 Task: Search one way flight ticket for 5 adults, 2 children, 1 infant in seat and 2 infants on lap in economy from Boulder City: Boulder City Municipal Airport to Greensboro: Piedmont Triad International Airport on 5-1-2023. Choice of flights is Westjet. Number of bags: 6 checked bags. Price is upto 87000. Outbound departure time preference is 7:45.
Action: Mouse moved to (213, 245)
Screenshot: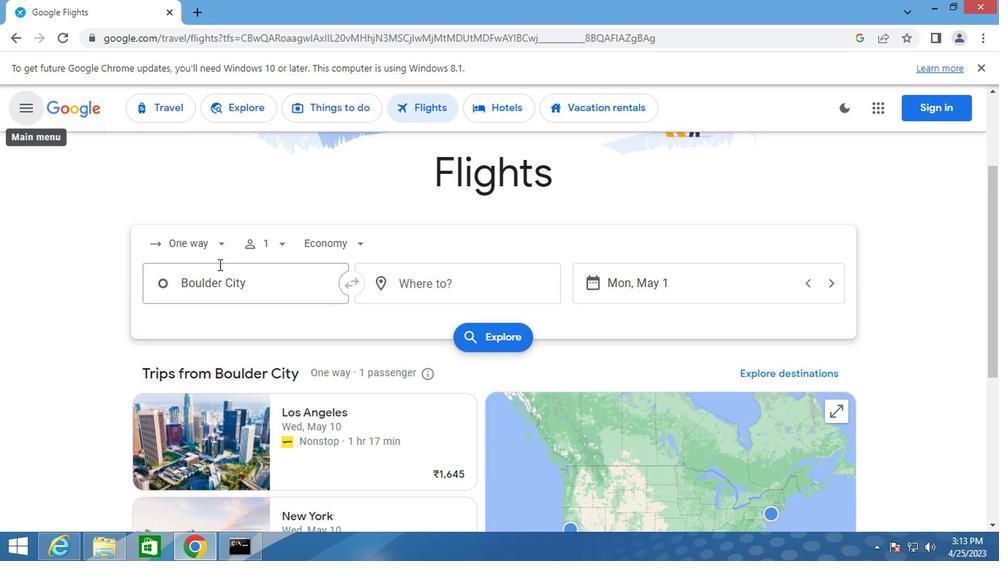 
Action: Mouse pressed left at (213, 245)
Screenshot: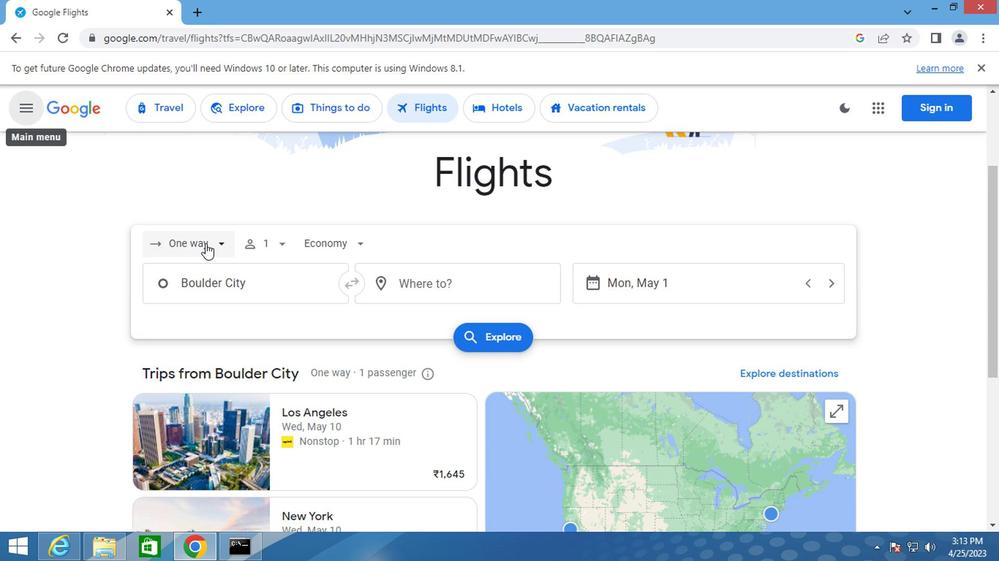 
Action: Mouse moved to (213, 323)
Screenshot: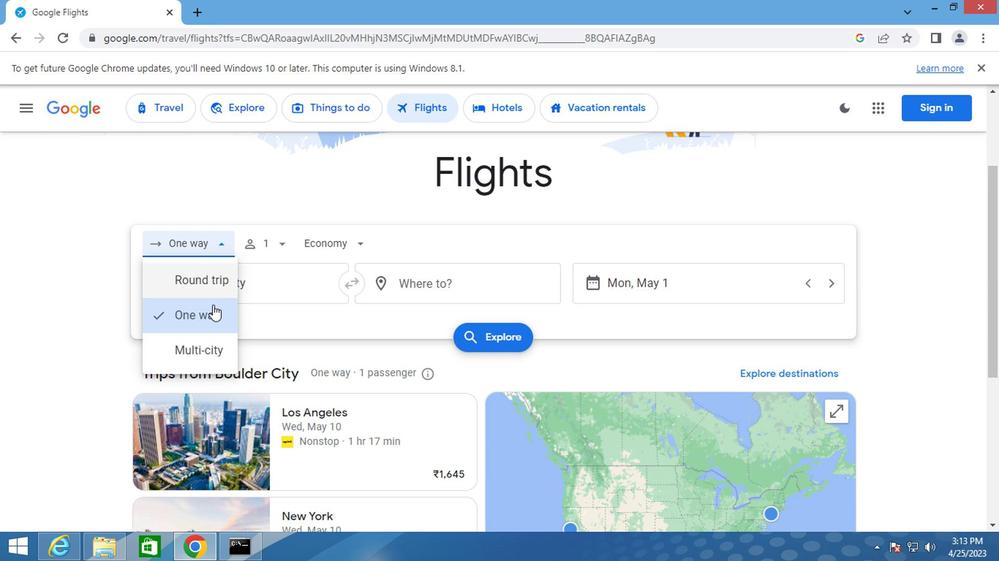 
Action: Mouse pressed left at (213, 323)
Screenshot: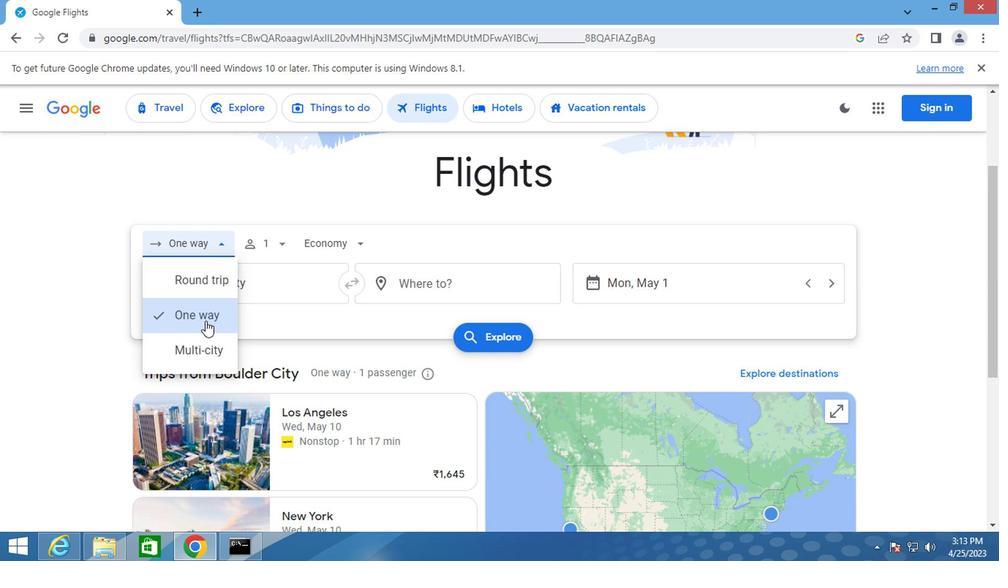 
Action: Mouse moved to (277, 244)
Screenshot: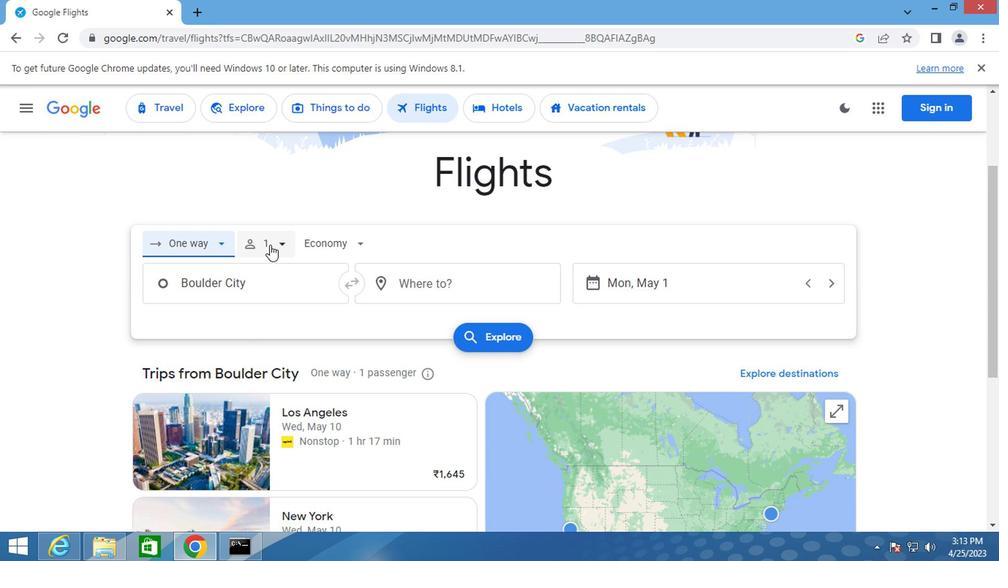 
Action: Mouse pressed left at (277, 244)
Screenshot: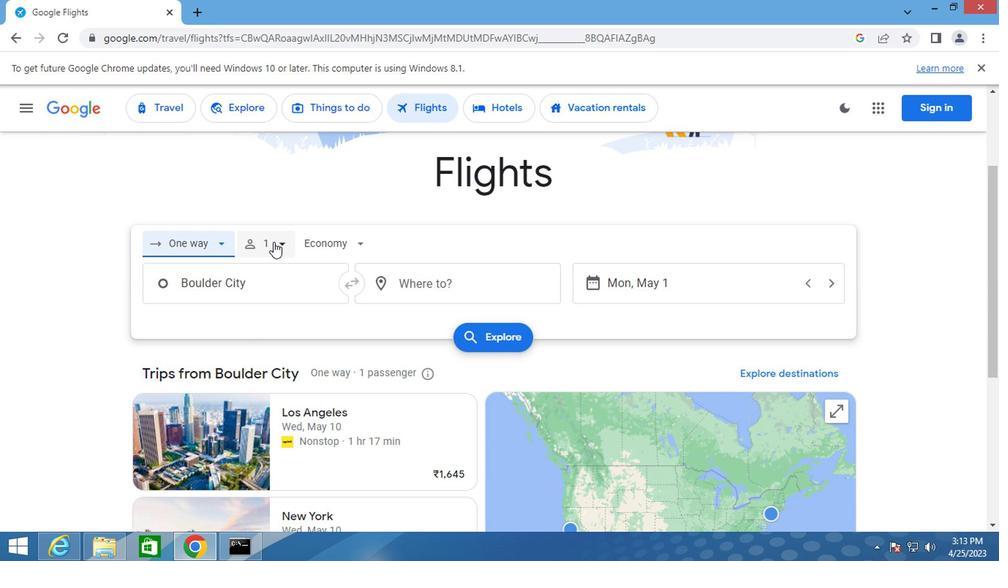 
Action: Mouse moved to (386, 279)
Screenshot: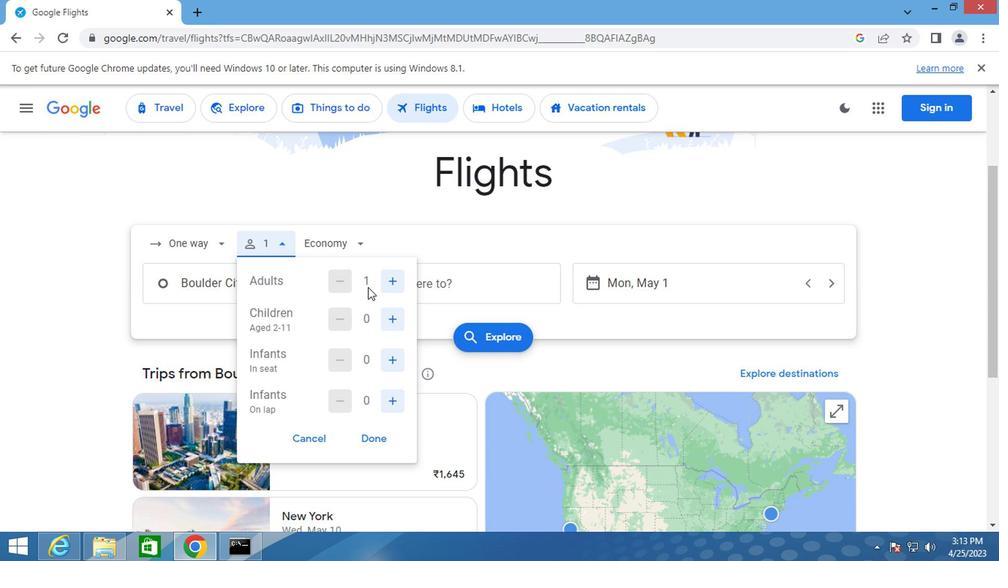 
Action: Mouse pressed left at (386, 279)
Screenshot: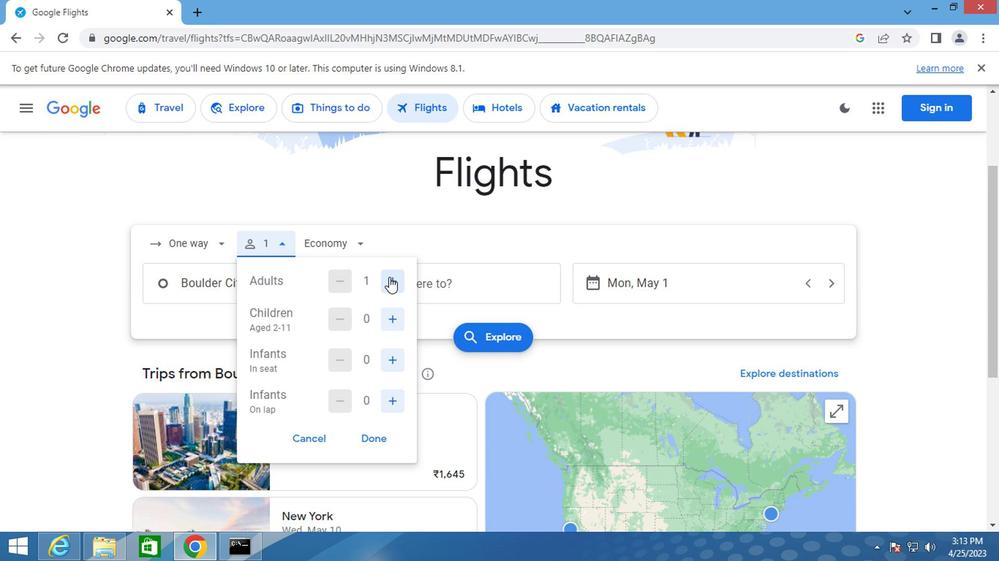 
Action: Mouse pressed left at (386, 279)
Screenshot: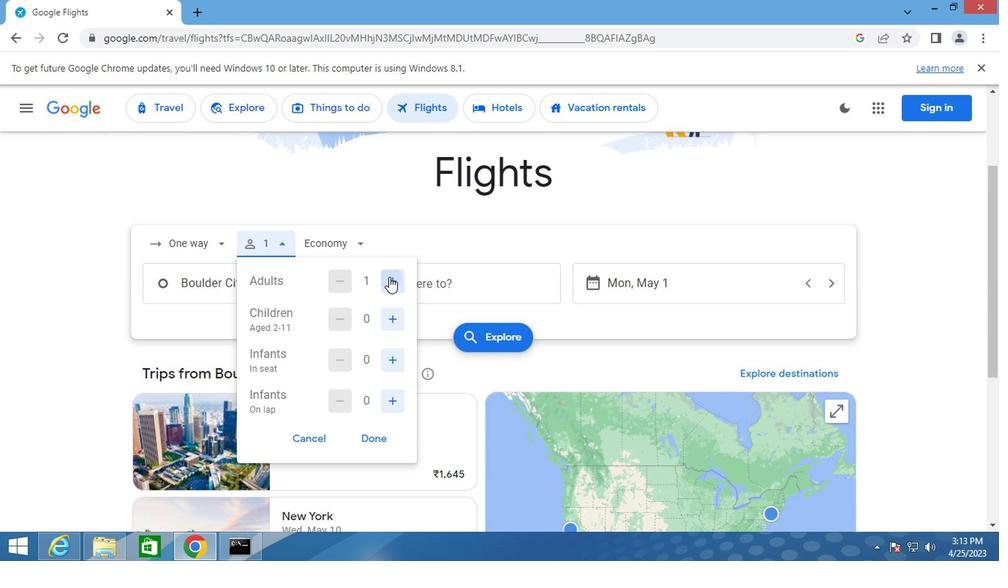 
Action: Mouse pressed left at (386, 279)
Screenshot: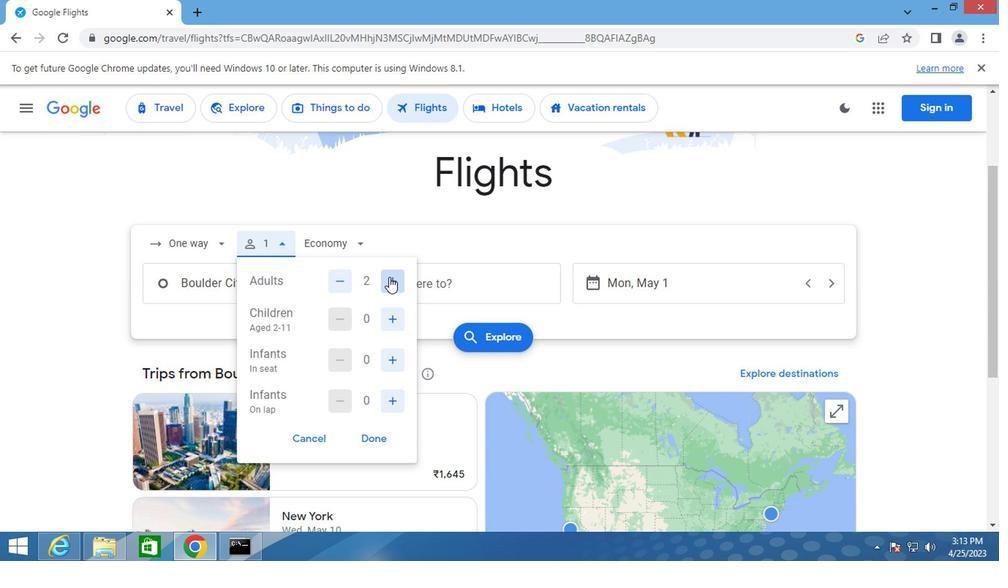 
Action: Mouse moved to (386, 279)
Screenshot: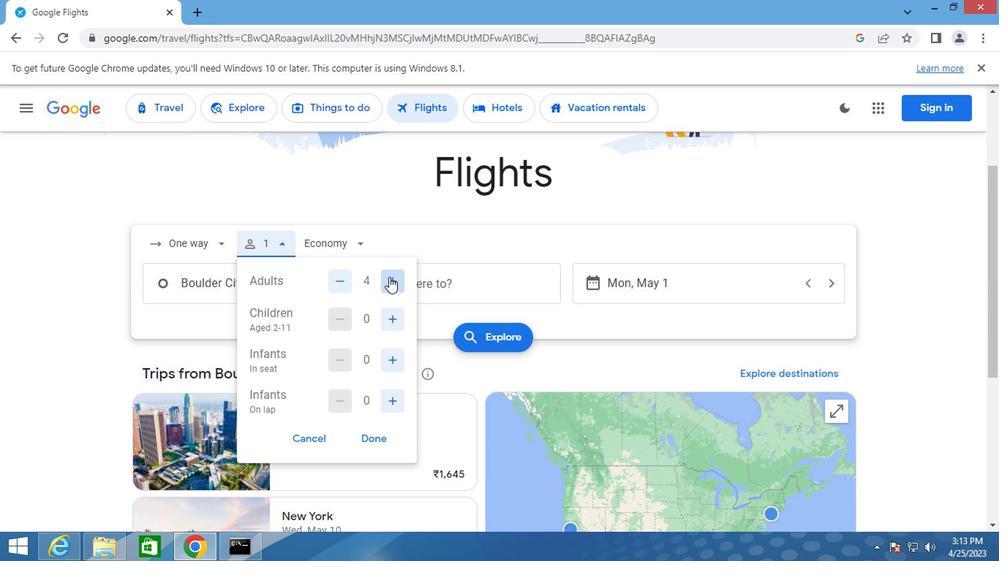 
Action: Mouse pressed left at (386, 279)
Screenshot: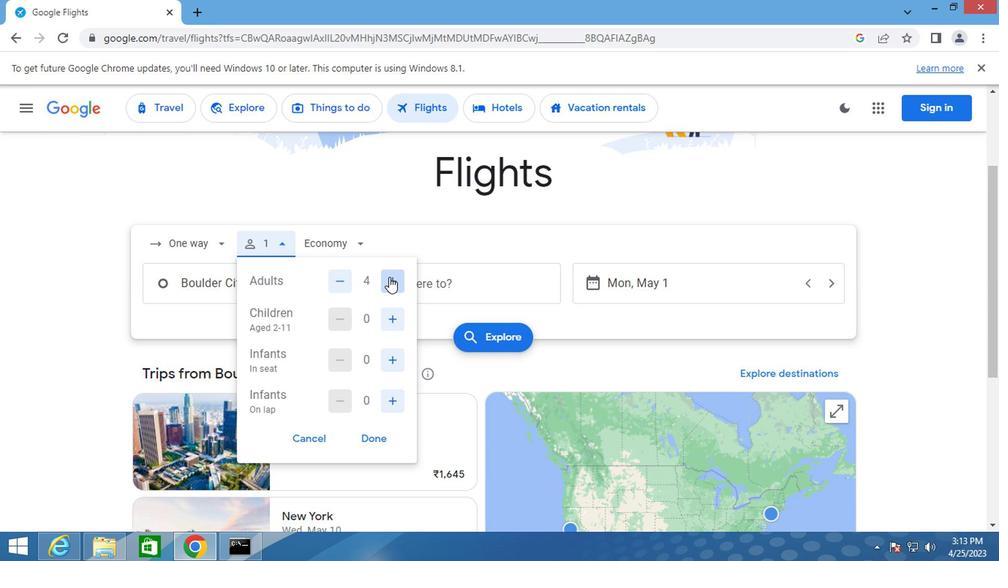 
Action: Mouse moved to (391, 318)
Screenshot: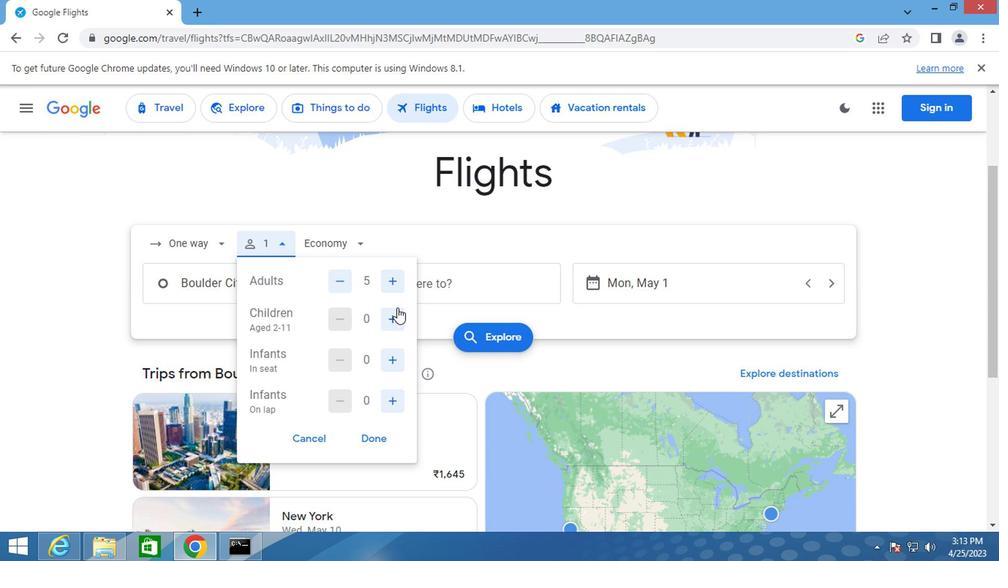 
Action: Mouse pressed left at (391, 318)
Screenshot: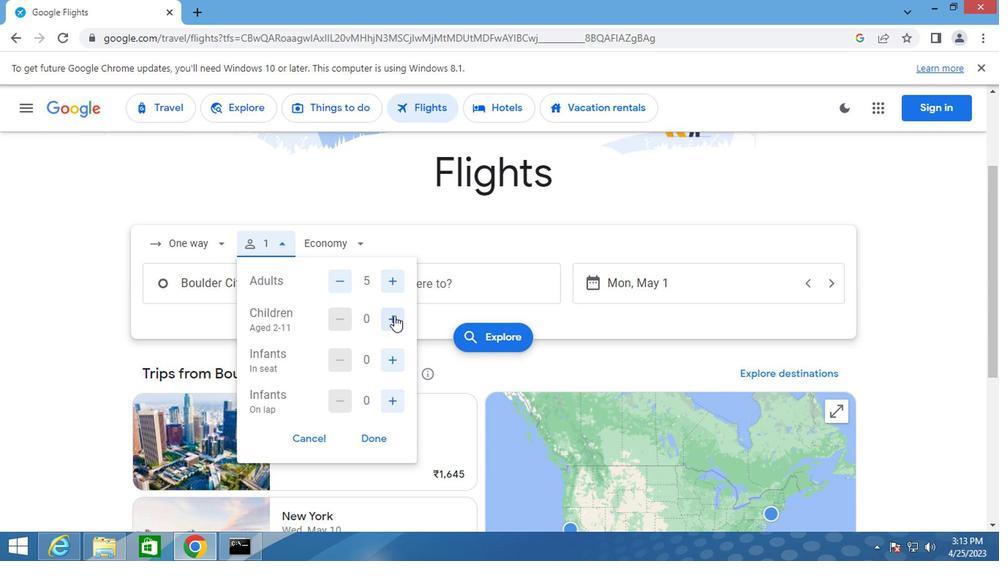 
Action: Mouse moved to (391, 318)
Screenshot: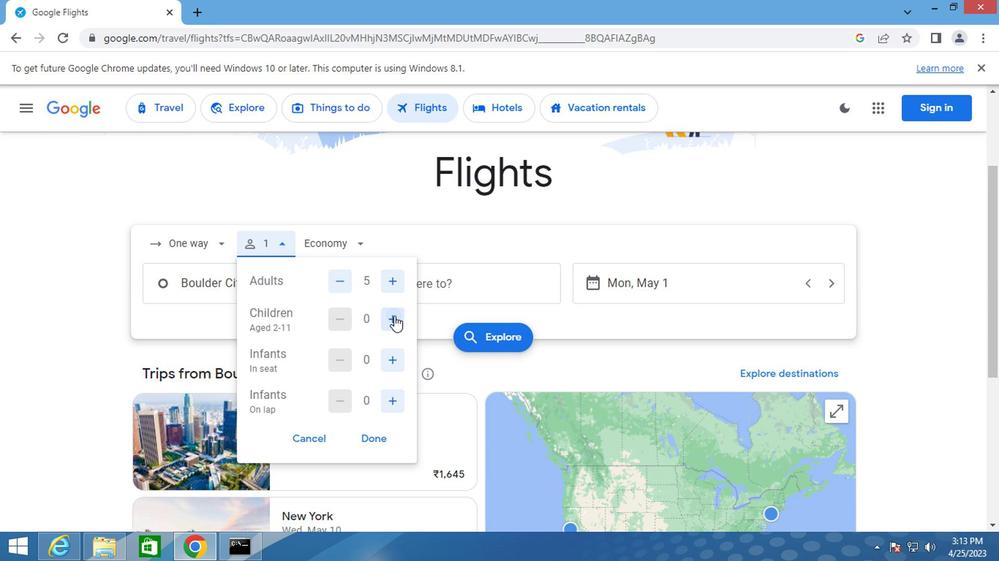 
Action: Mouse pressed left at (391, 318)
Screenshot: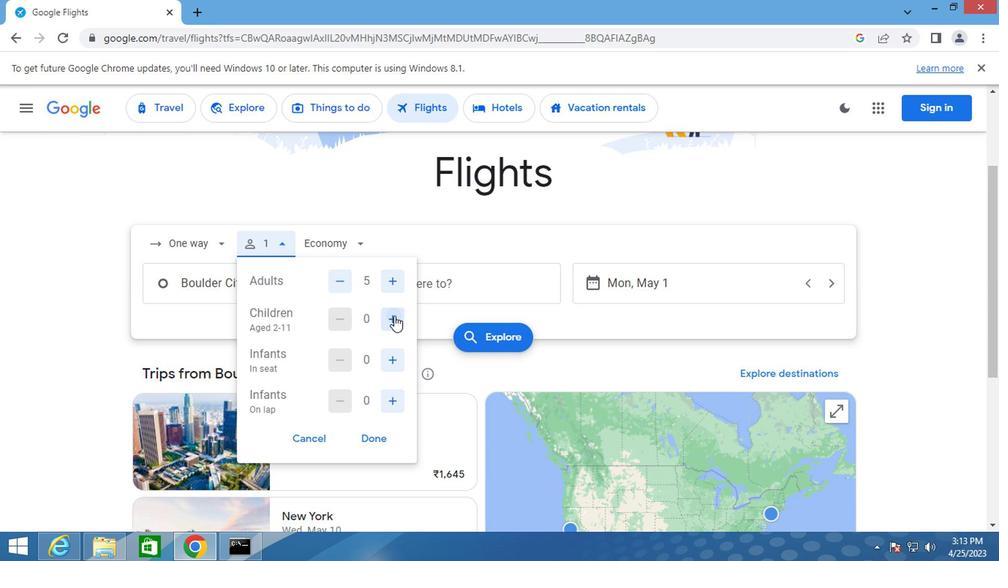 
Action: Mouse moved to (389, 355)
Screenshot: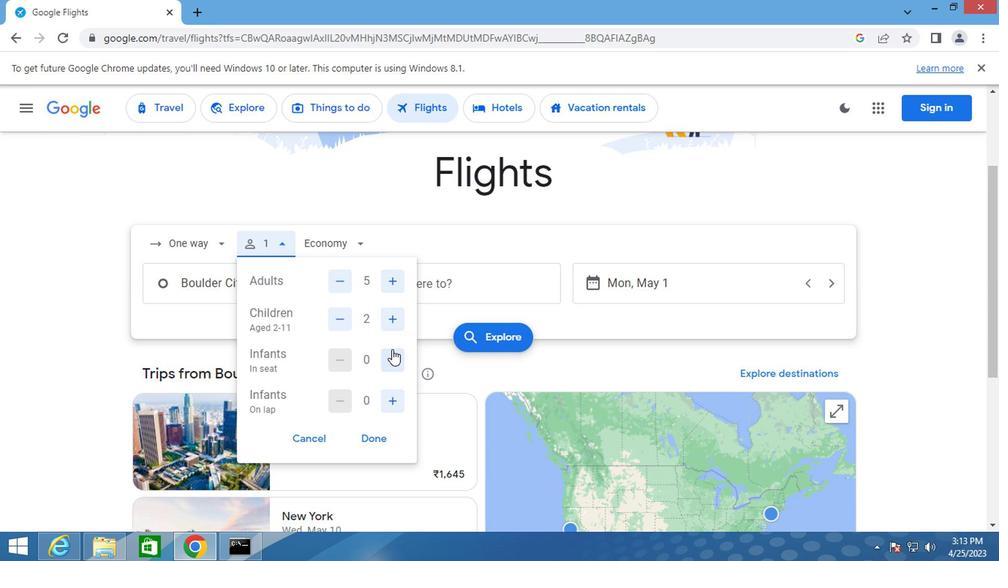 
Action: Mouse pressed left at (389, 355)
Screenshot: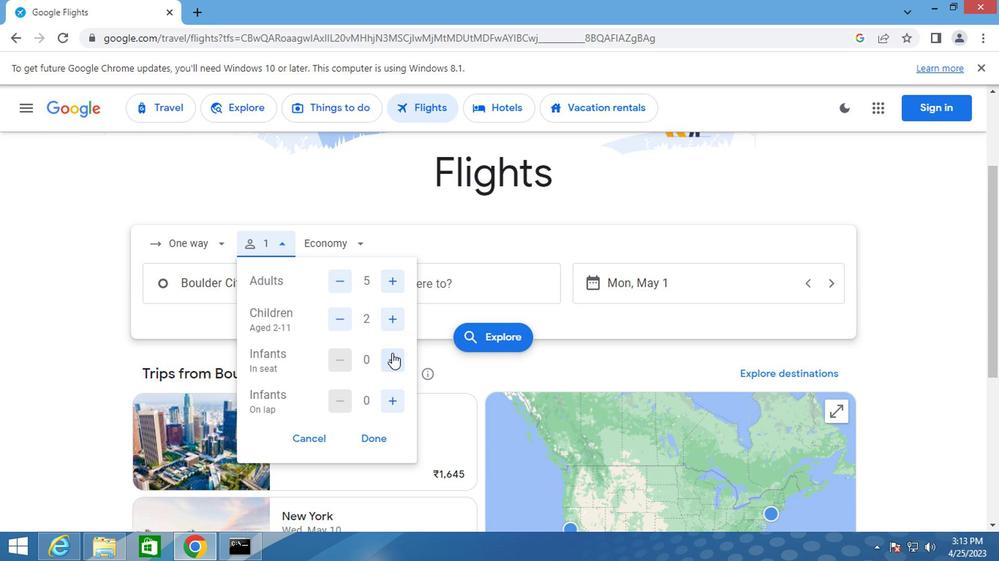 
Action: Mouse moved to (389, 405)
Screenshot: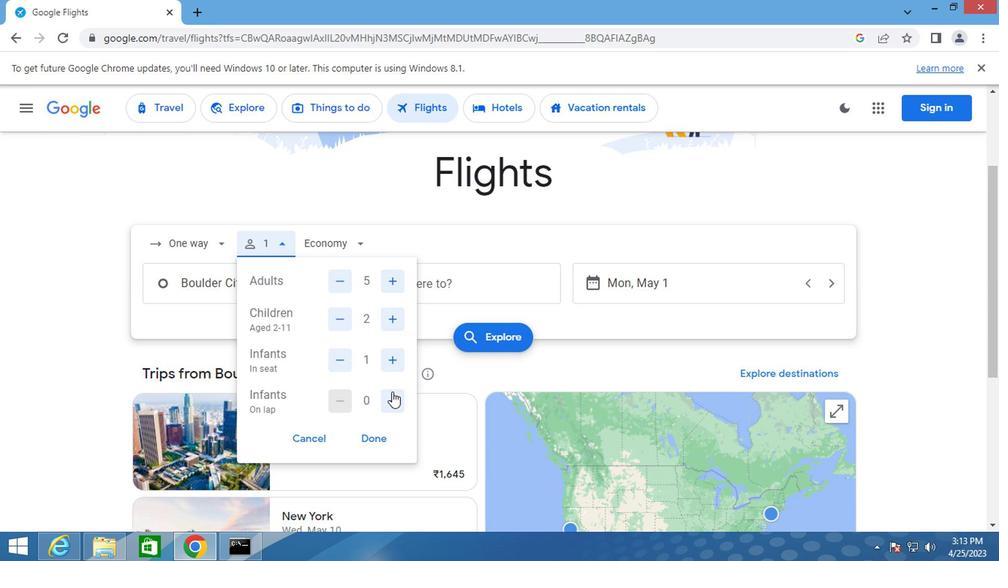 
Action: Mouse pressed left at (389, 405)
Screenshot: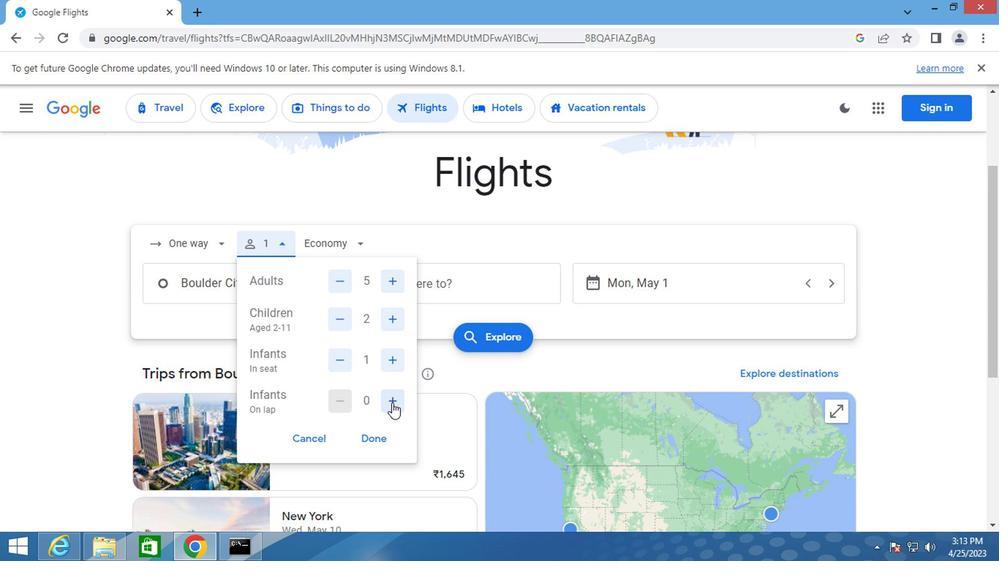 
Action: Mouse pressed left at (389, 405)
Screenshot: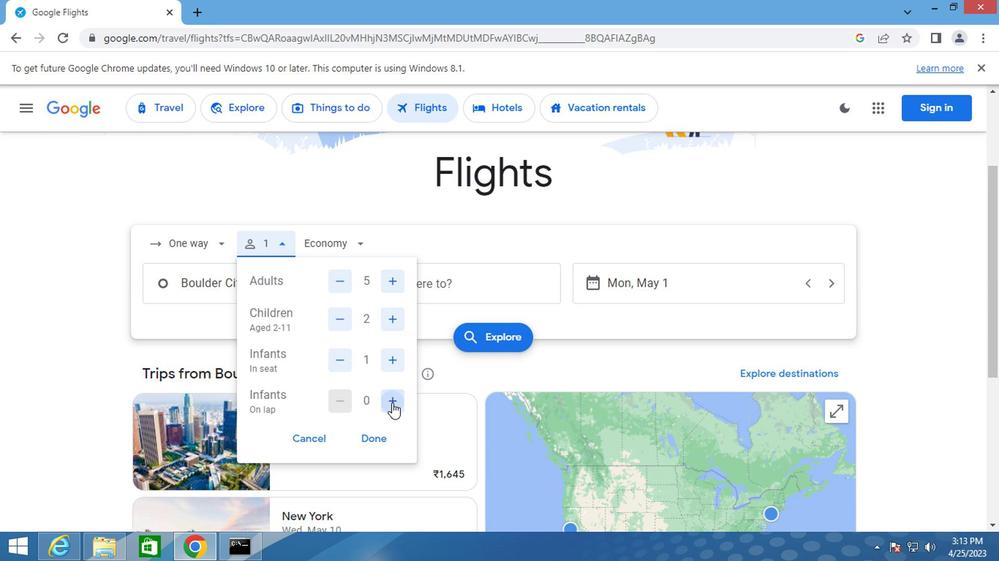 
Action: Mouse moved to (331, 251)
Screenshot: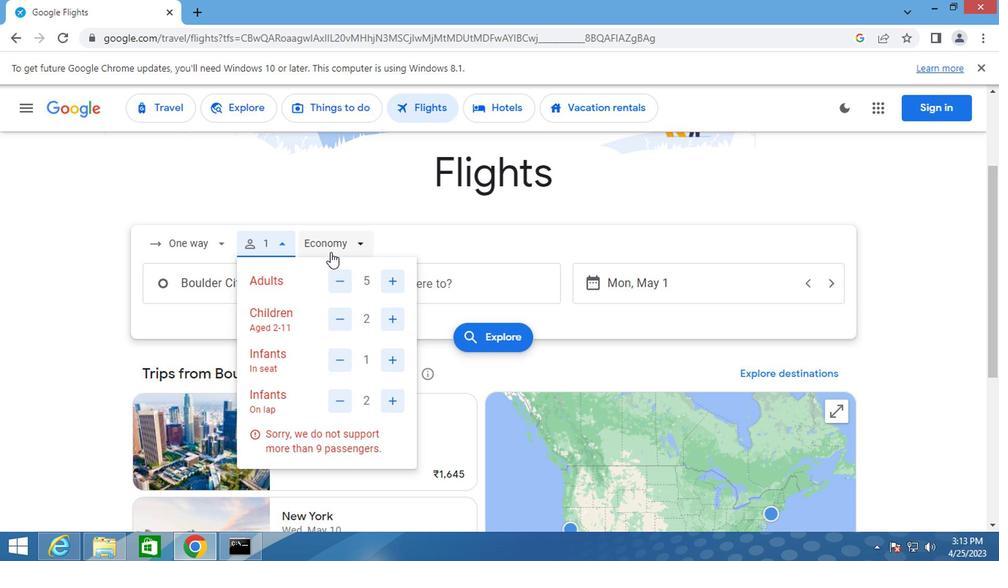 
Action: Mouse pressed left at (331, 251)
Screenshot: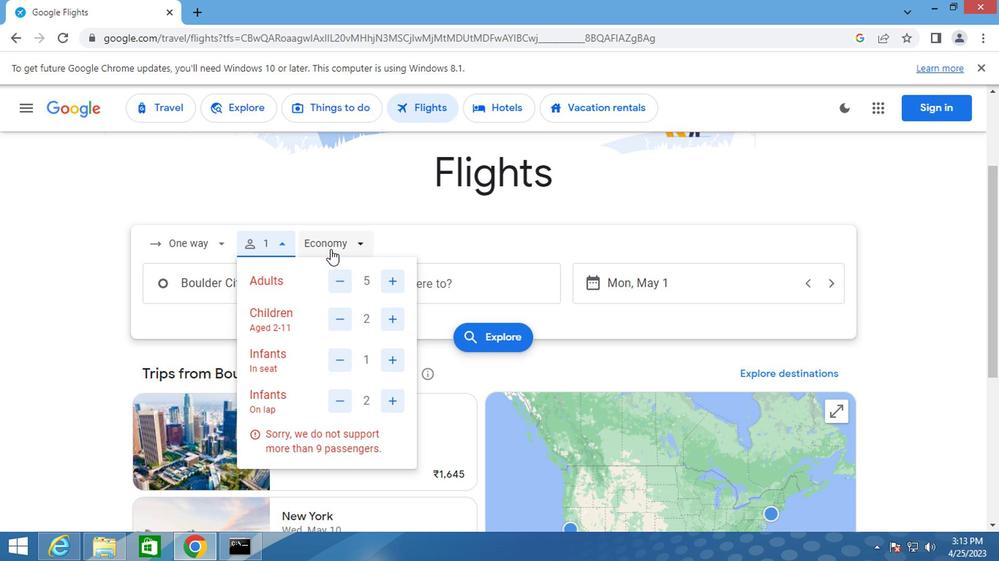 
Action: Mouse moved to (350, 280)
Screenshot: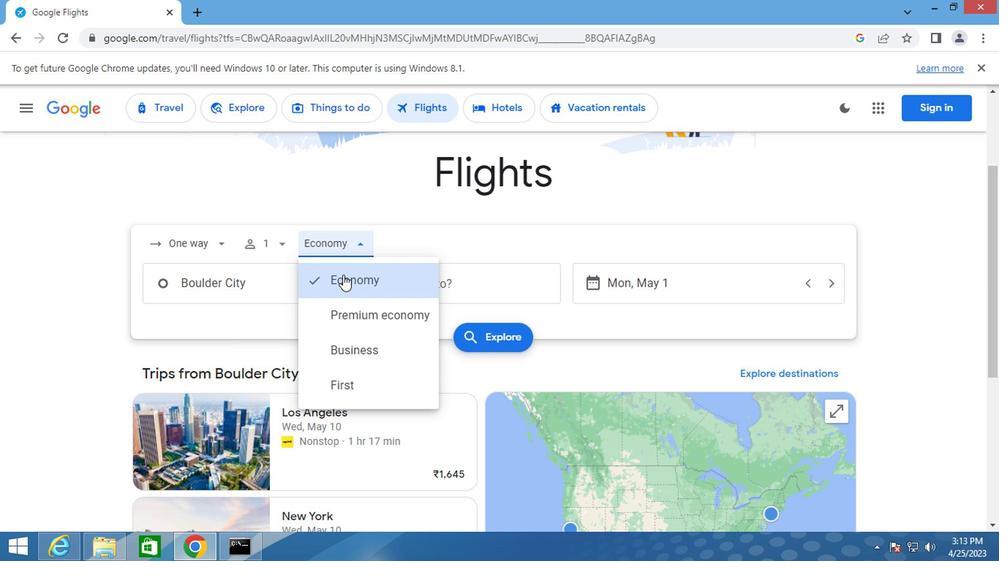 
Action: Mouse pressed left at (350, 280)
Screenshot: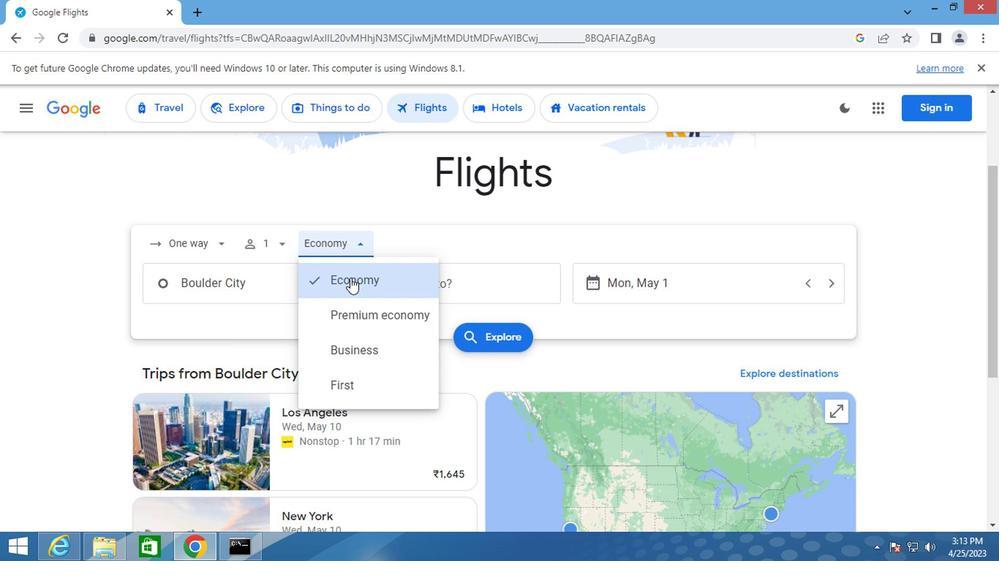 
Action: Mouse moved to (259, 291)
Screenshot: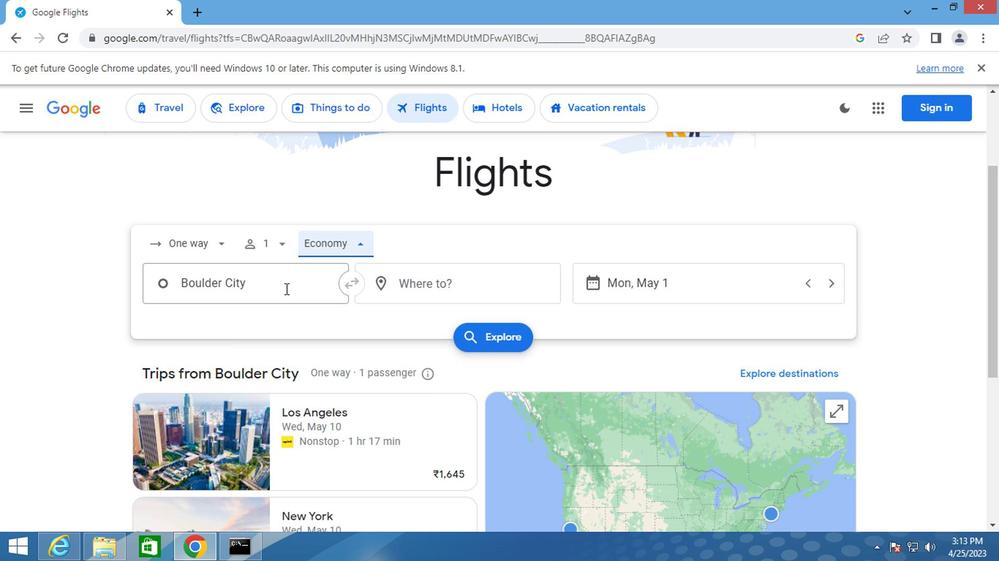
Action: Mouse pressed left at (259, 291)
Screenshot: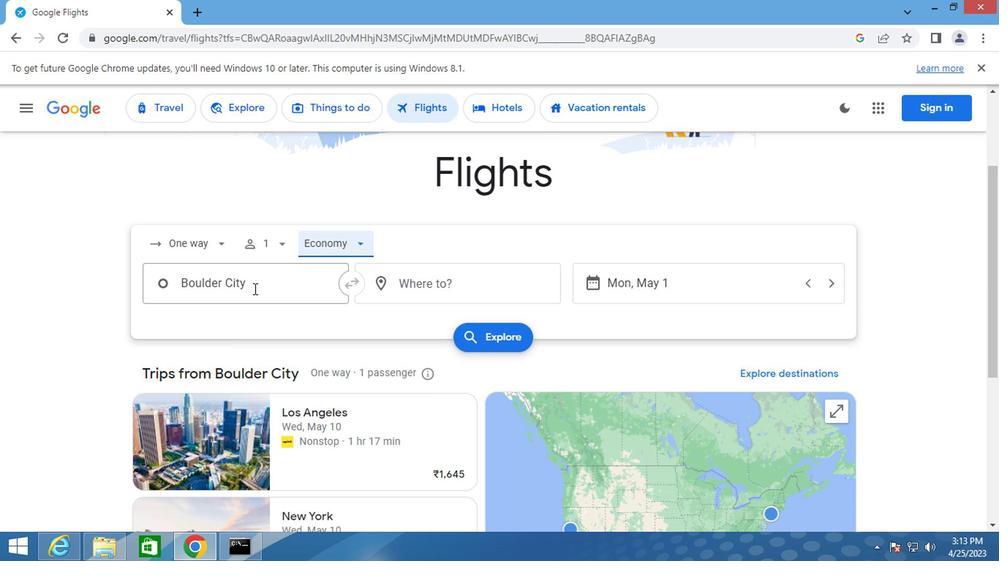 
Action: Key pressed boulder<Key.space>city
Screenshot: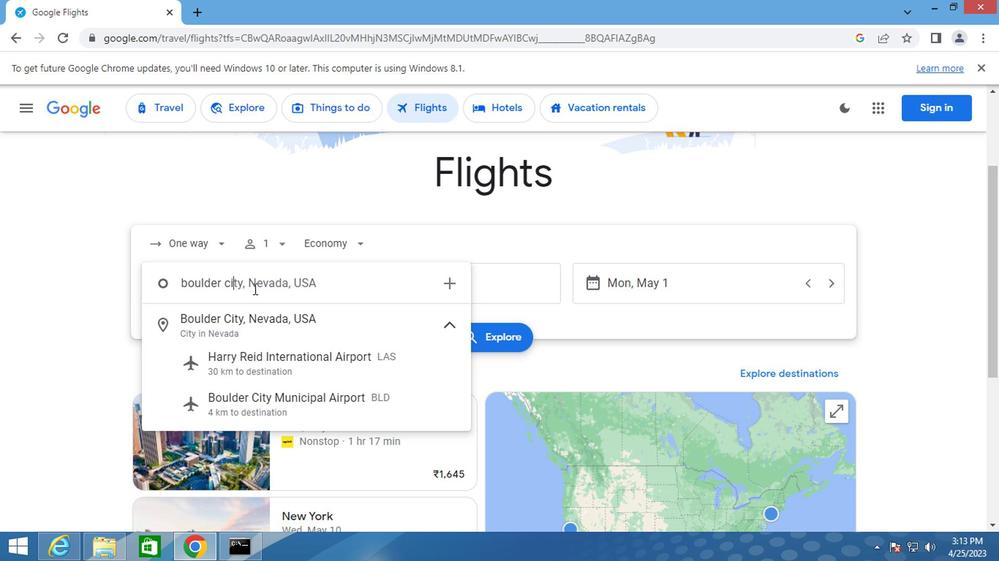
Action: Mouse moved to (261, 329)
Screenshot: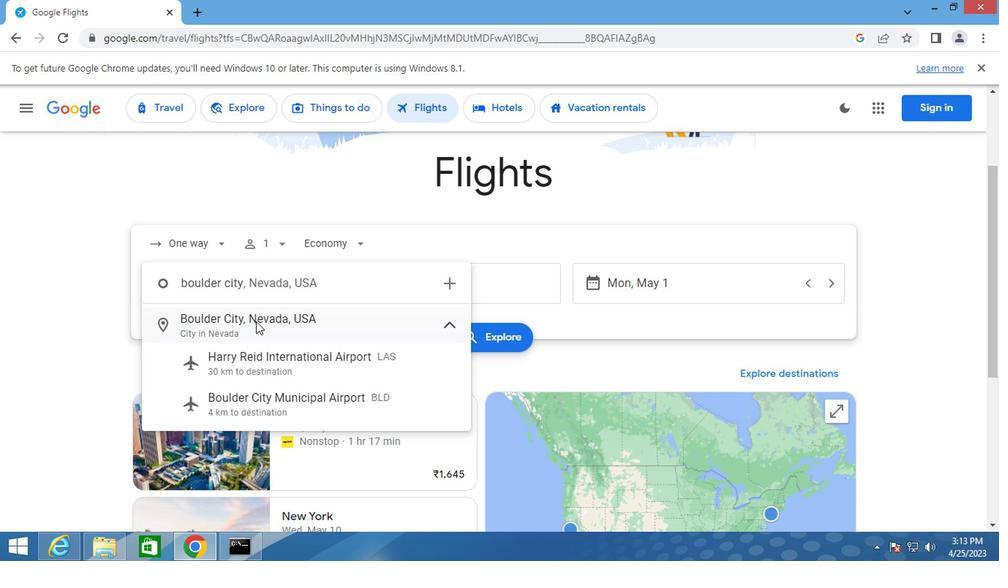 
Action: Mouse pressed left at (261, 329)
Screenshot: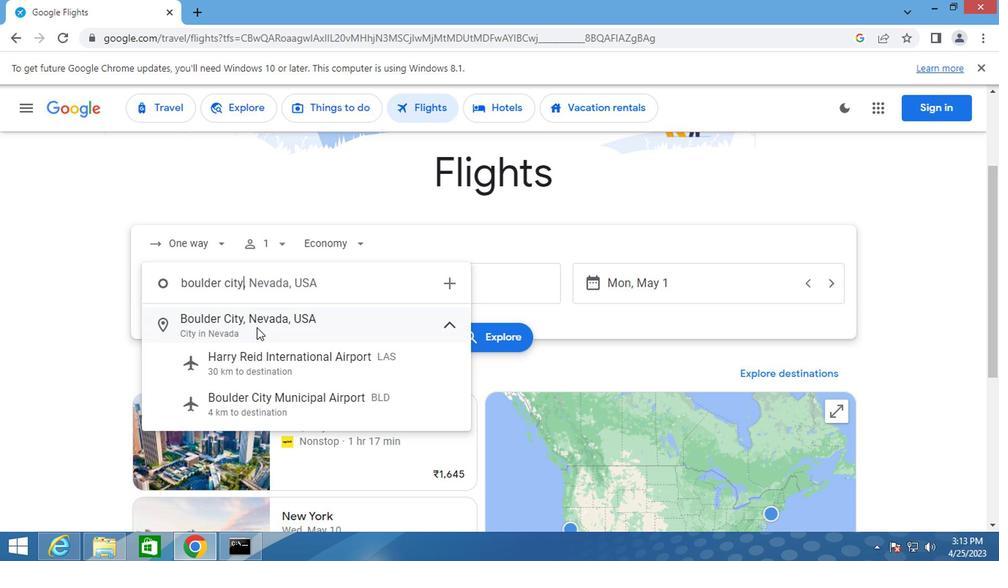 
Action: Mouse moved to (402, 275)
Screenshot: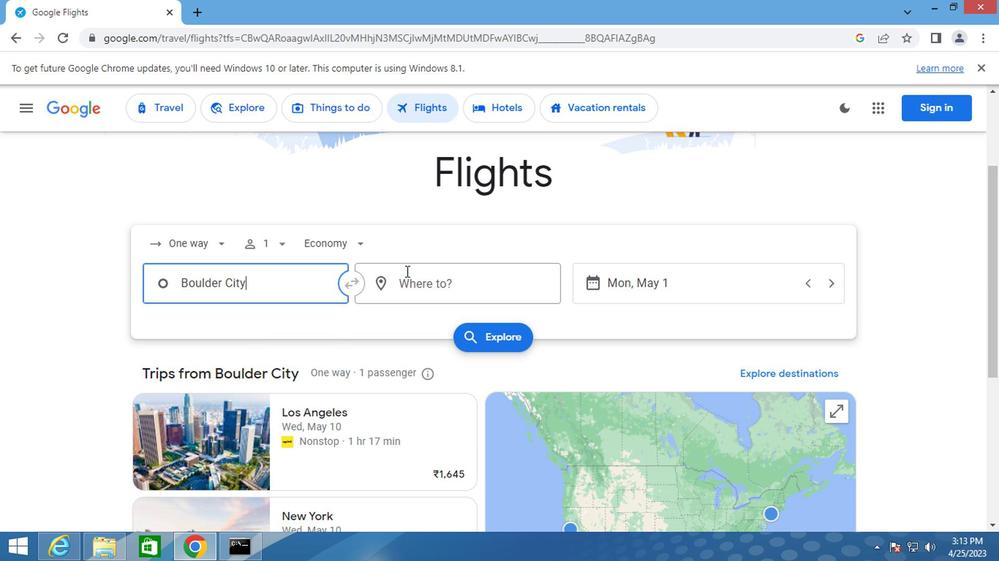 
Action: Mouse pressed left at (402, 275)
Screenshot: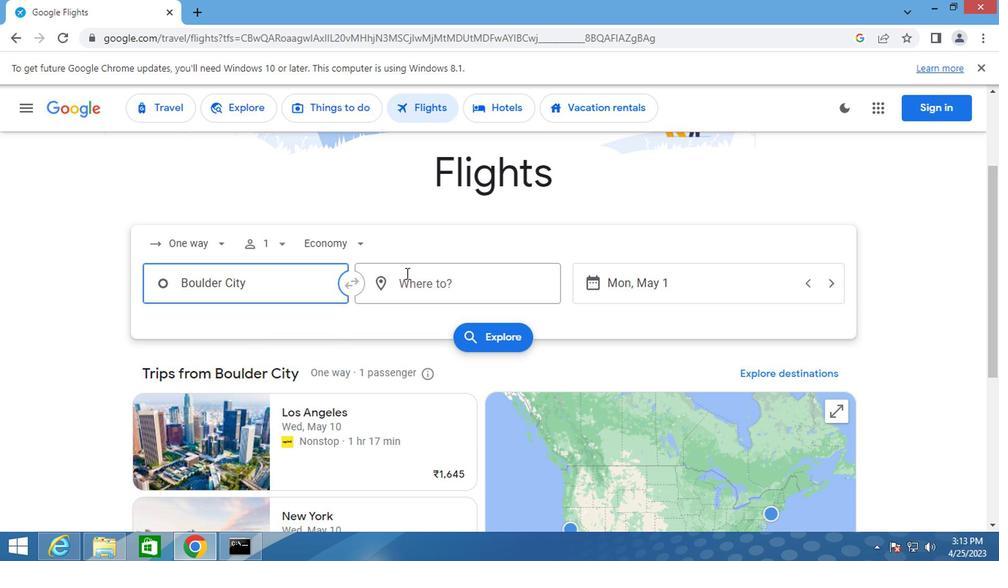 
Action: Key pressed greensboro
Screenshot: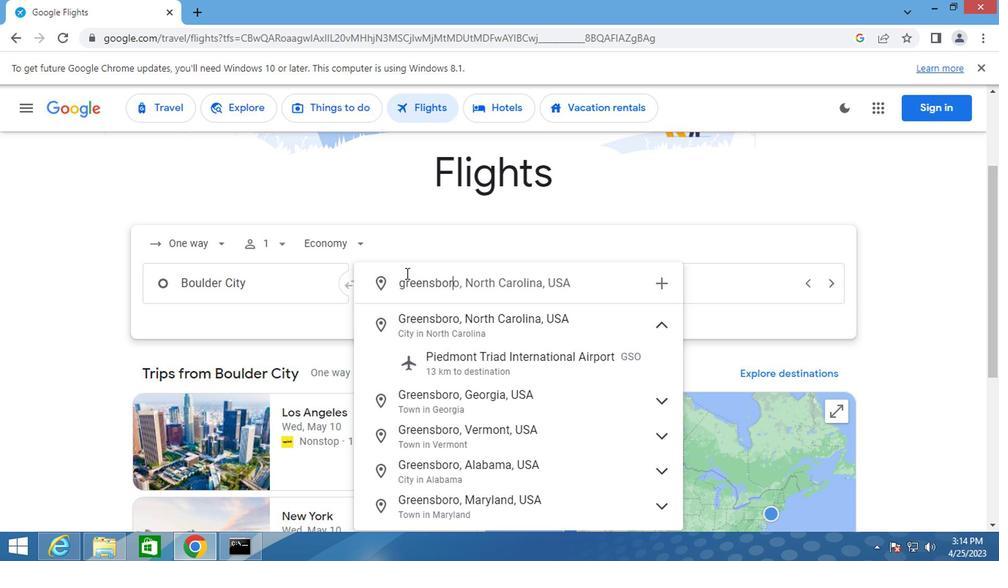 
Action: Mouse moved to (444, 363)
Screenshot: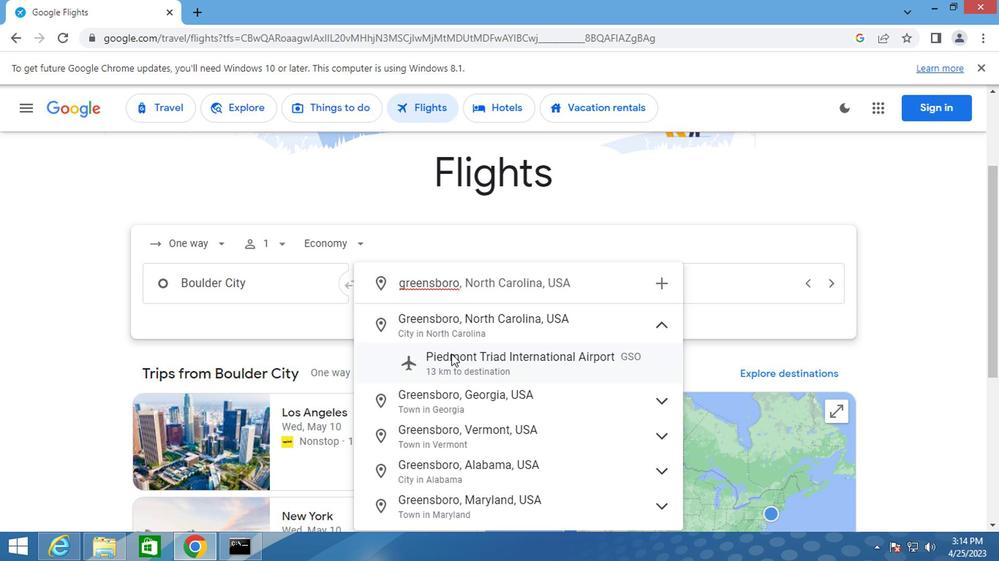 
Action: Mouse pressed left at (444, 363)
Screenshot: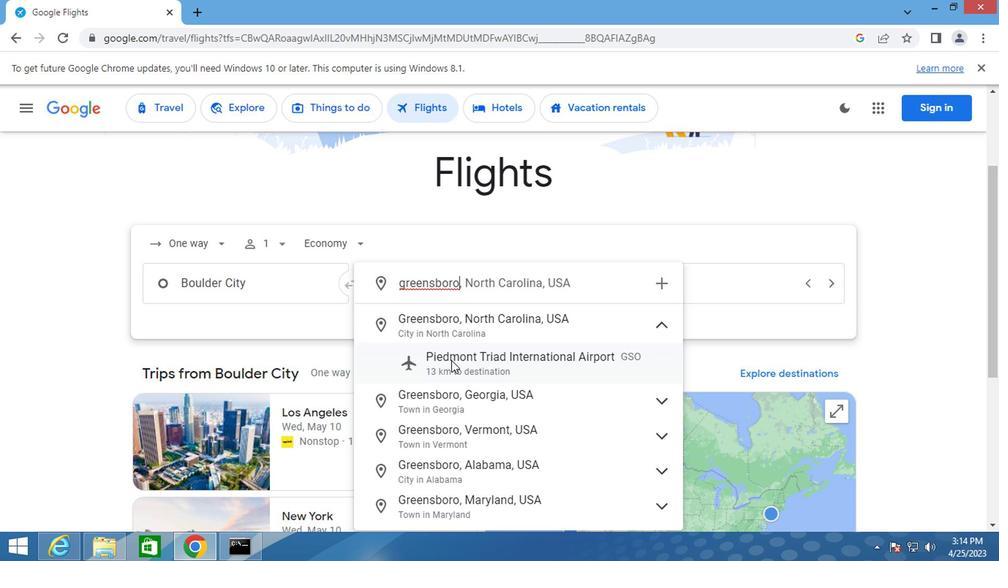 
Action: Mouse moved to (565, 280)
Screenshot: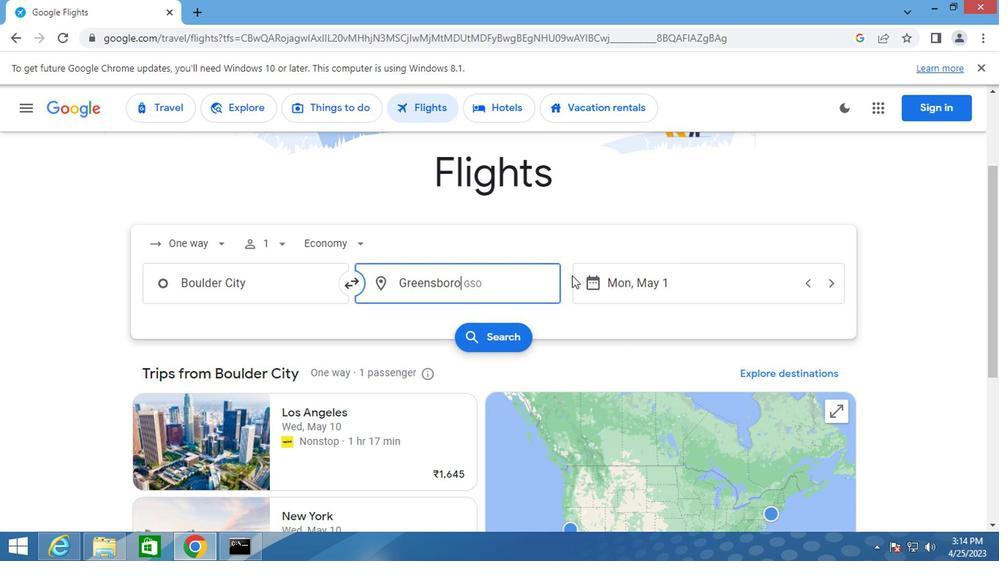 
Action: Mouse pressed left at (565, 280)
Screenshot: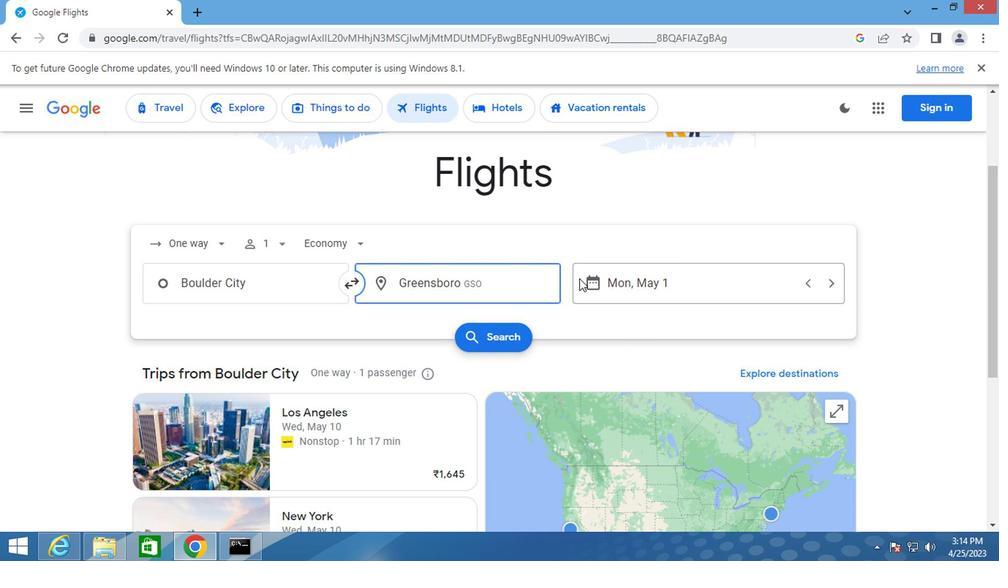 
Action: Mouse moved to (622, 273)
Screenshot: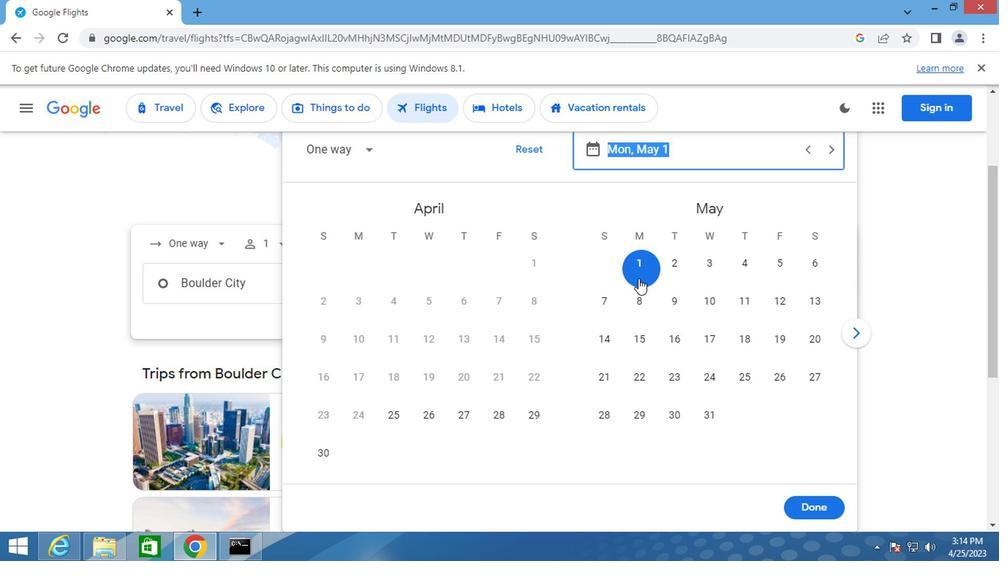 
Action: Mouse pressed left at (622, 273)
Screenshot: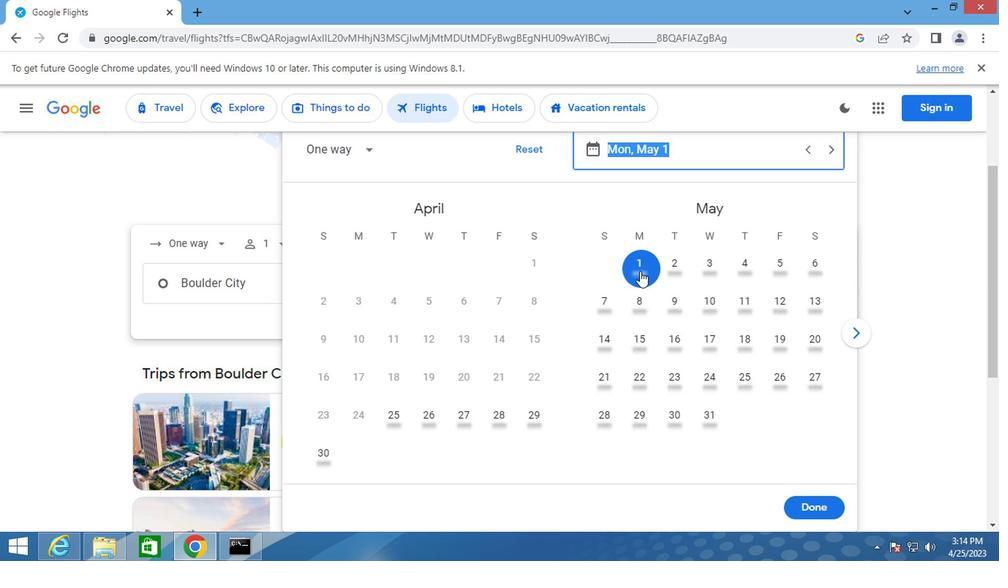 
Action: Mouse moved to (782, 508)
Screenshot: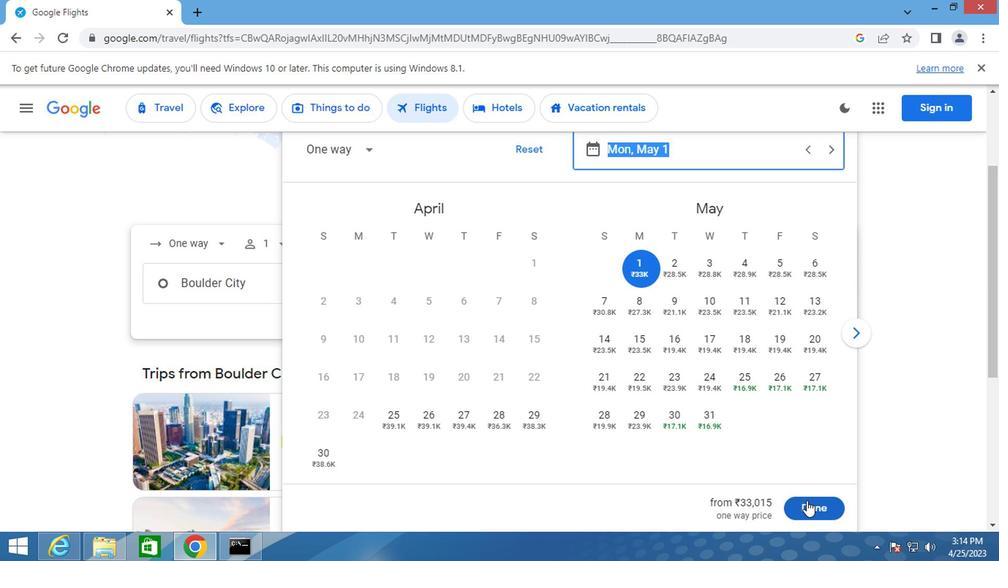 
Action: Mouse pressed left at (782, 508)
Screenshot: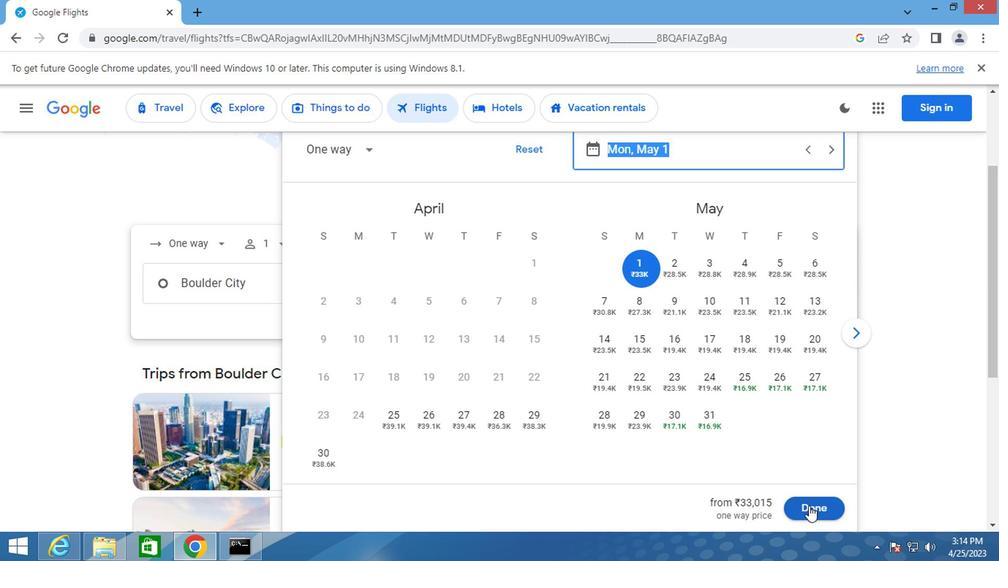 
Action: Mouse moved to (485, 339)
Screenshot: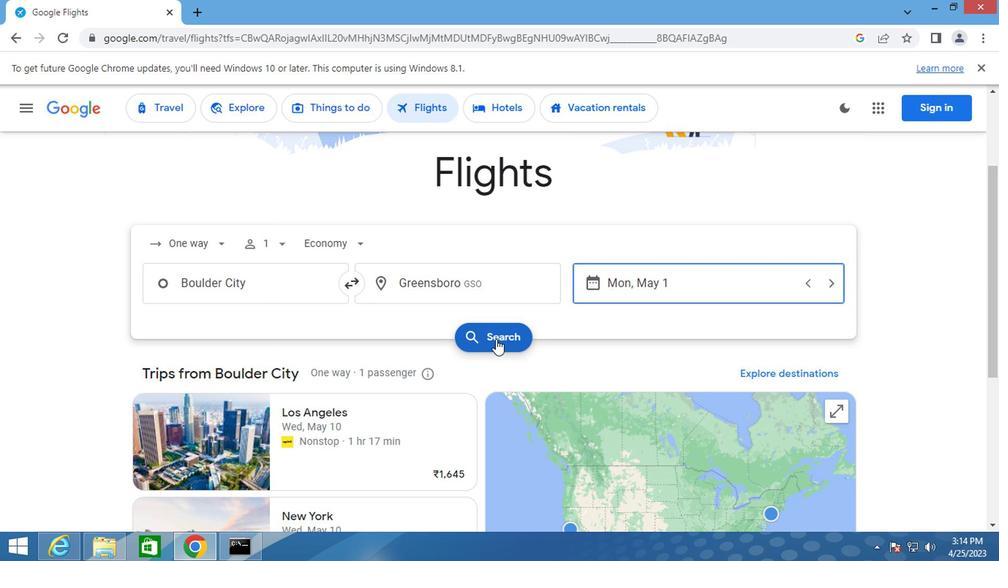 
Action: Mouse pressed left at (485, 339)
Screenshot: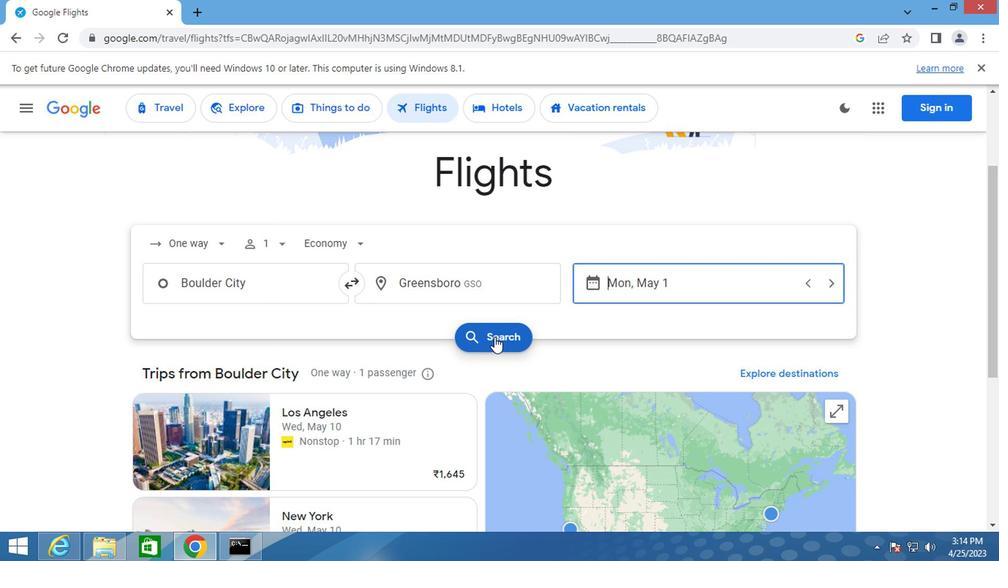 
Action: Mouse moved to (178, 242)
Screenshot: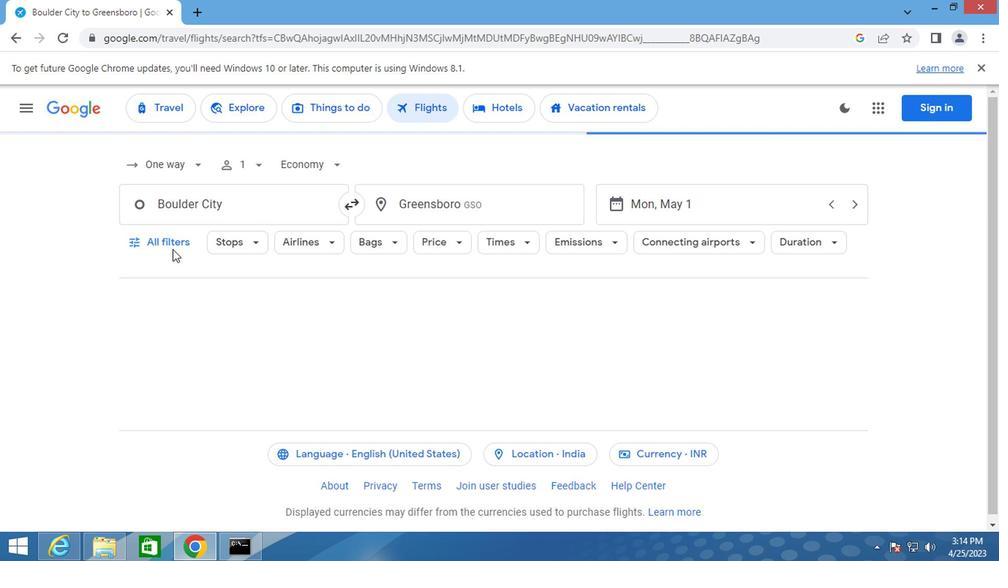 
Action: Mouse pressed left at (178, 242)
Screenshot: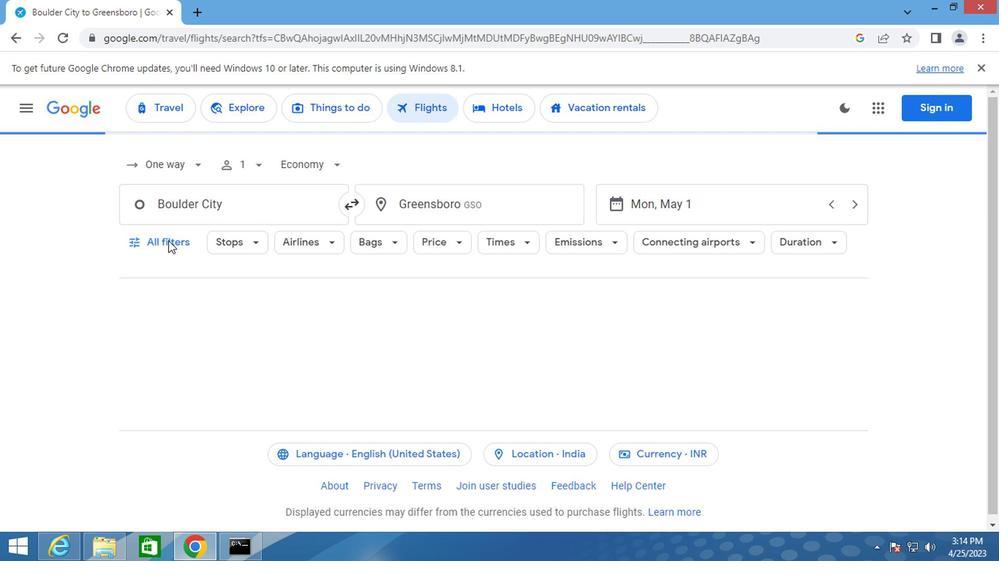 
Action: Mouse moved to (282, 368)
Screenshot: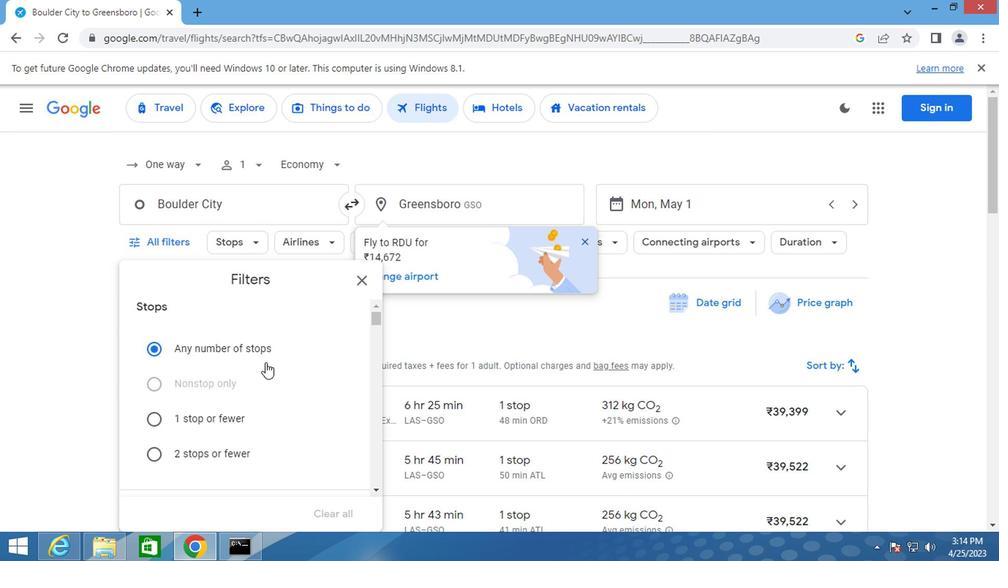 
Action: Mouse scrolled (282, 368) with delta (0, 0)
Screenshot: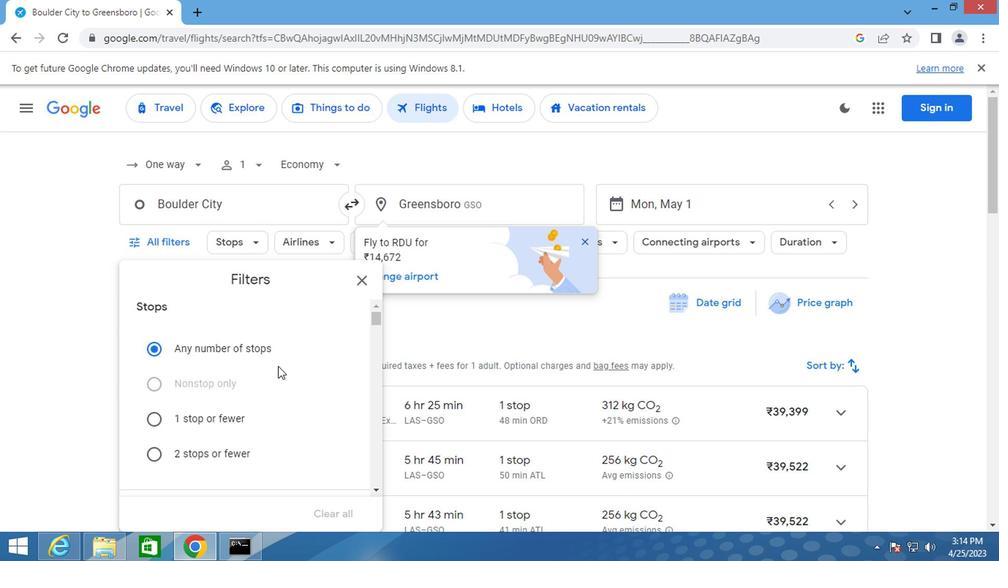 
Action: Mouse moved to (283, 368)
Screenshot: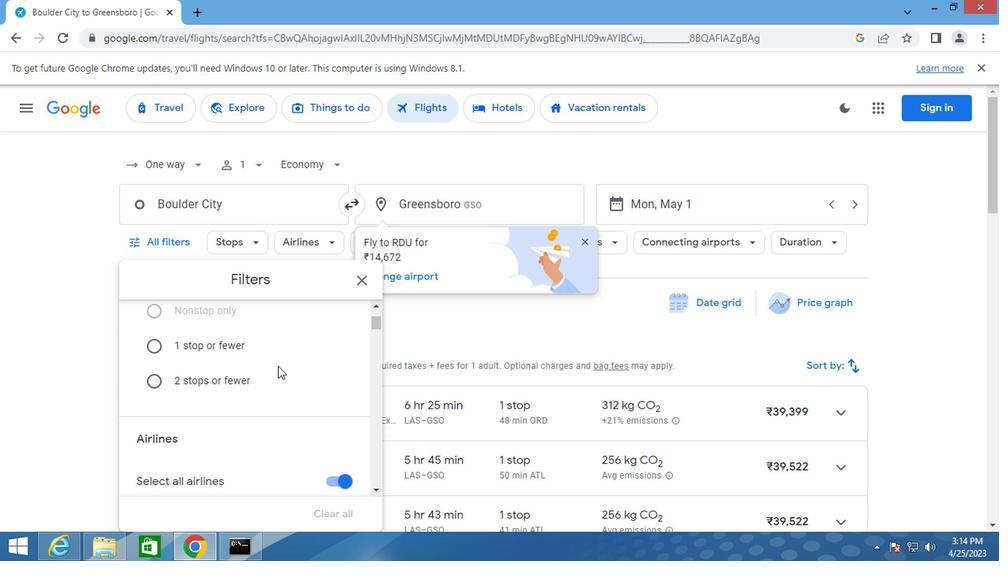 
Action: Mouse scrolled (283, 368) with delta (0, 0)
Screenshot: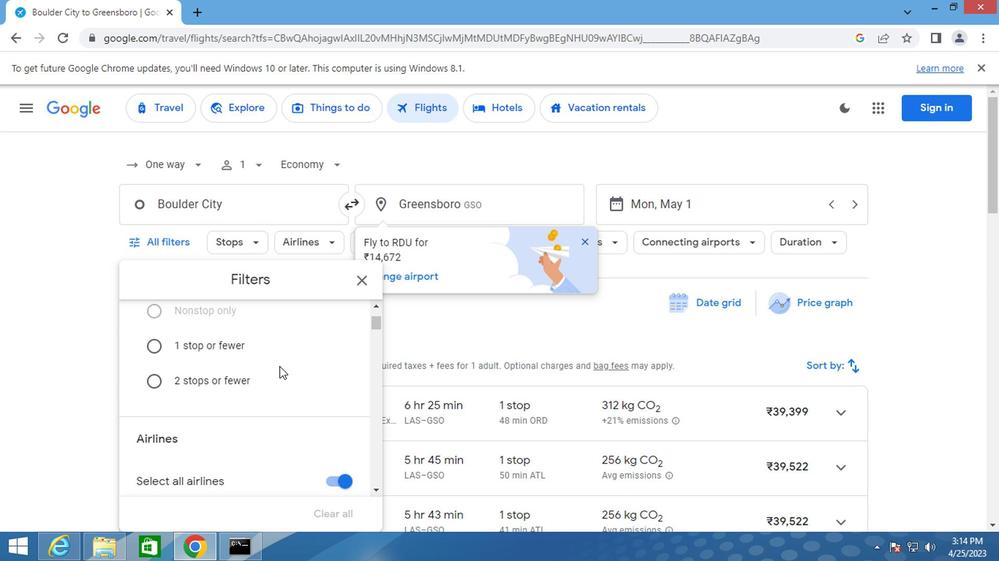 
Action: Mouse scrolled (283, 368) with delta (0, 0)
Screenshot: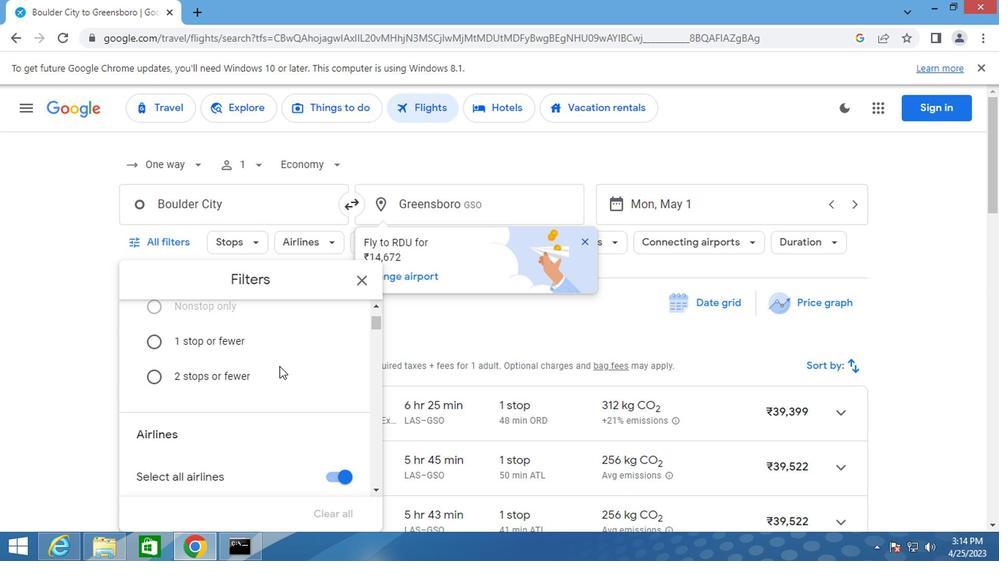 
Action: Mouse scrolled (283, 368) with delta (0, 0)
Screenshot: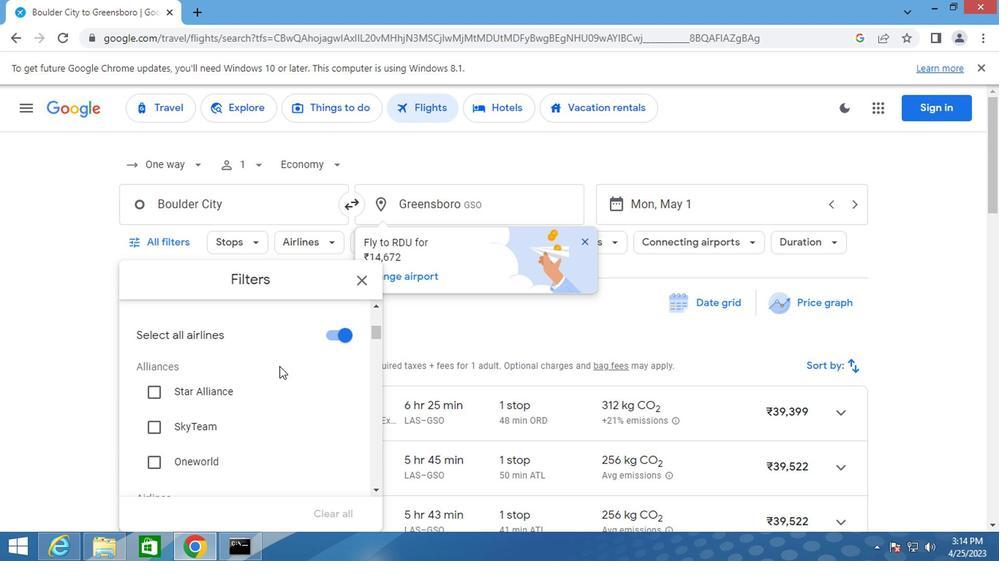 
Action: Mouse scrolled (283, 368) with delta (0, 0)
Screenshot: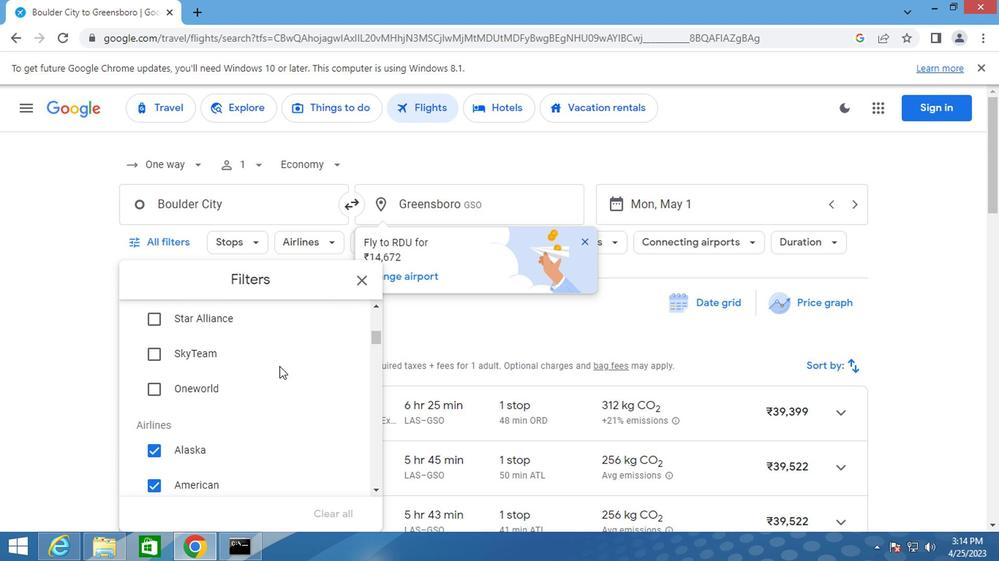 
Action: Mouse scrolled (283, 368) with delta (0, 0)
Screenshot: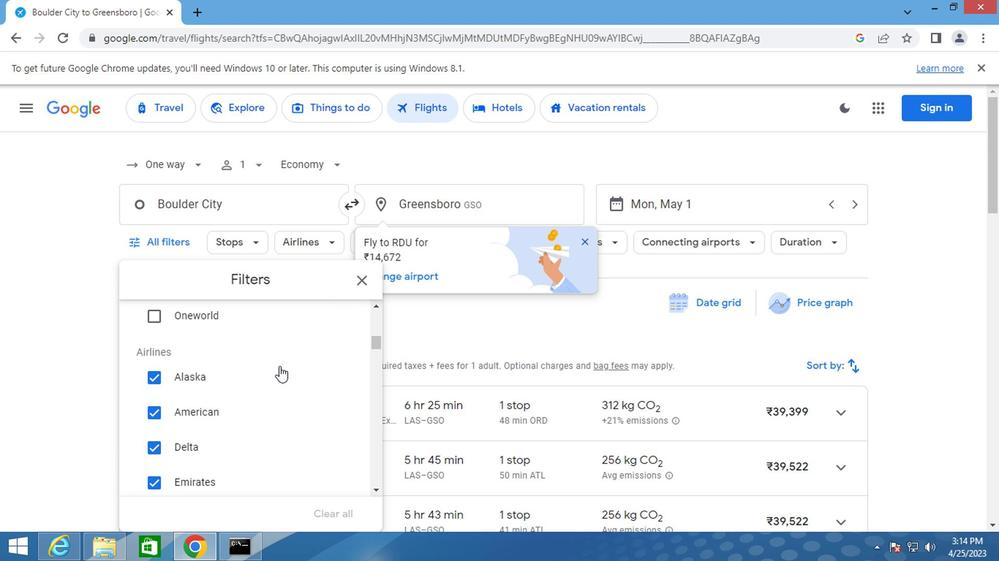 
Action: Mouse moved to (163, 481)
Screenshot: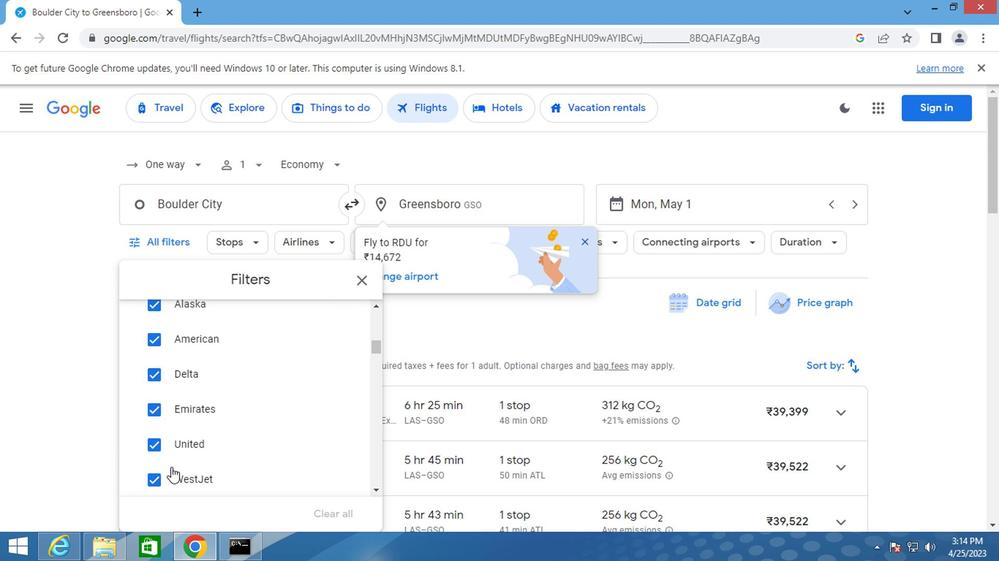 
Action: Mouse pressed left at (163, 481)
Screenshot: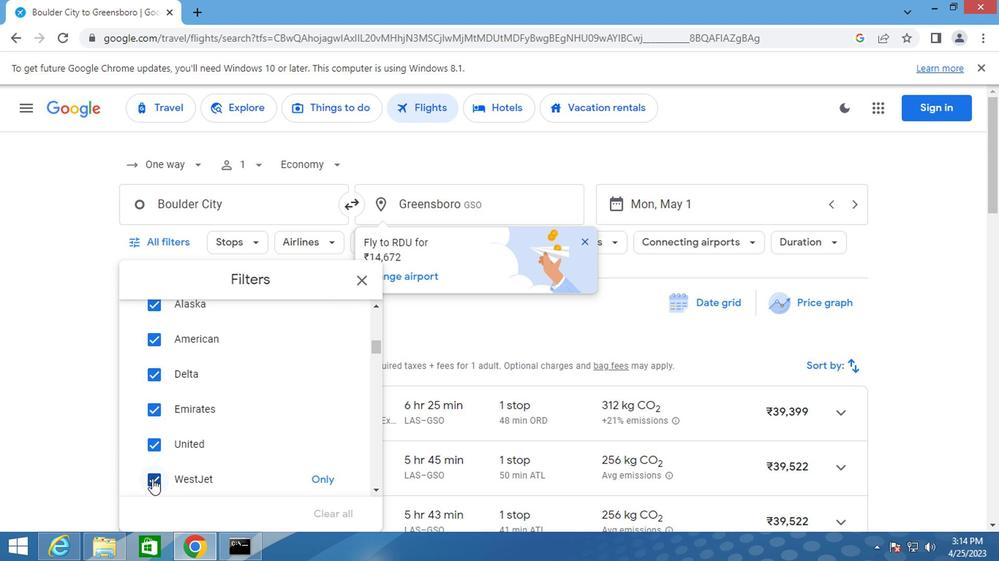 
Action: Mouse moved to (228, 445)
Screenshot: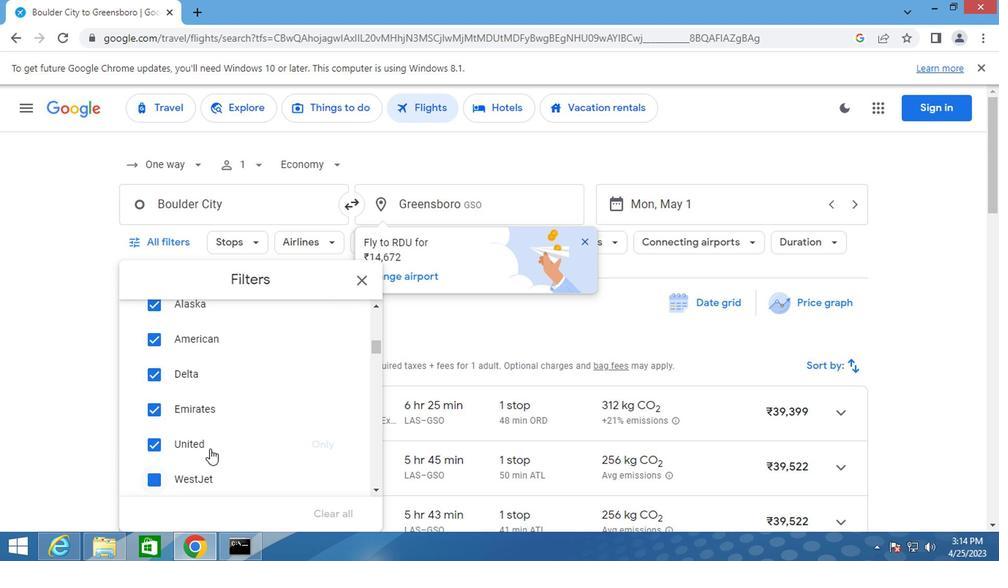
Action: Mouse scrolled (228, 445) with delta (0, 0)
Screenshot: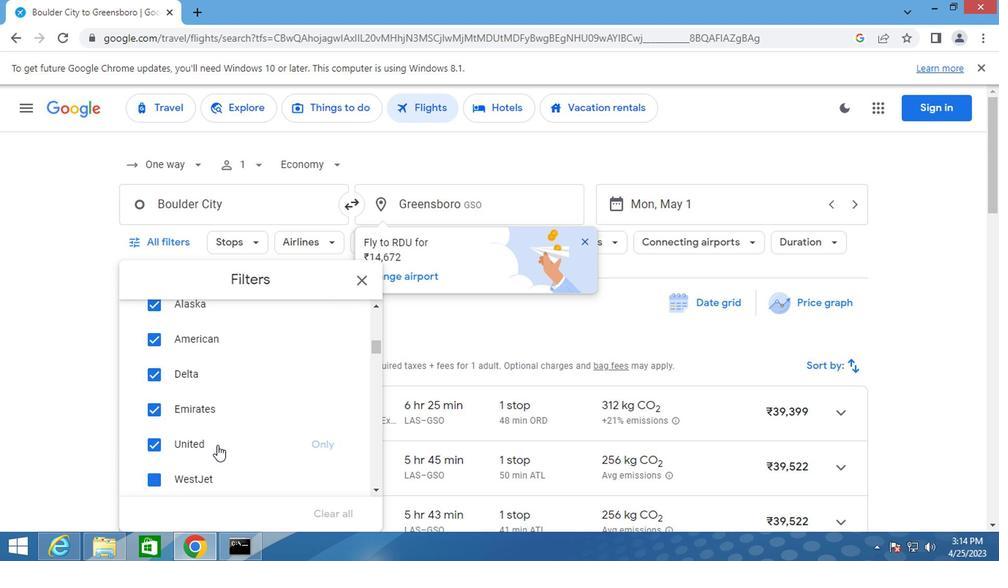 
Action: Mouse scrolled (228, 445) with delta (0, 0)
Screenshot: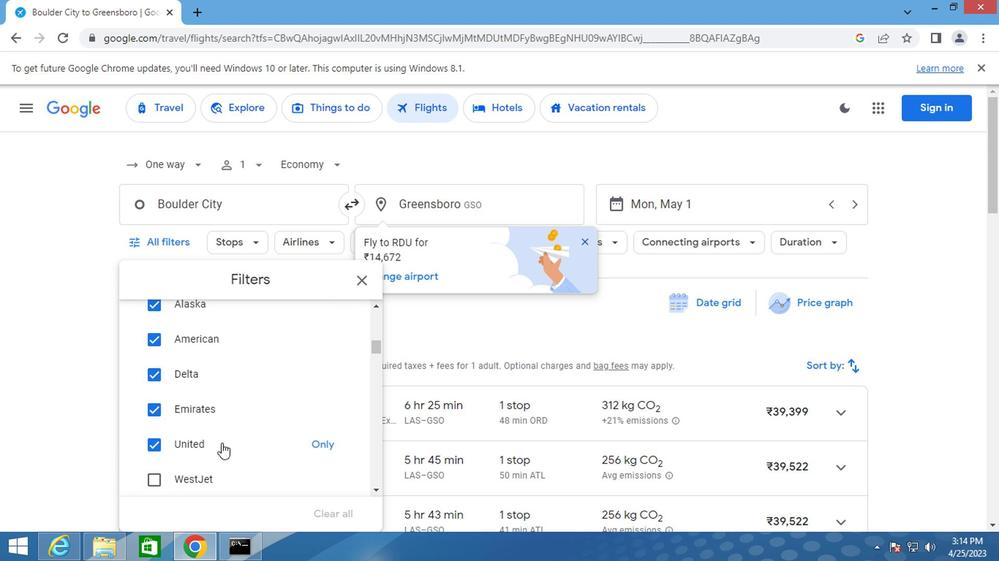 
Action: Mouse moved to (337, 466)
Screenshot: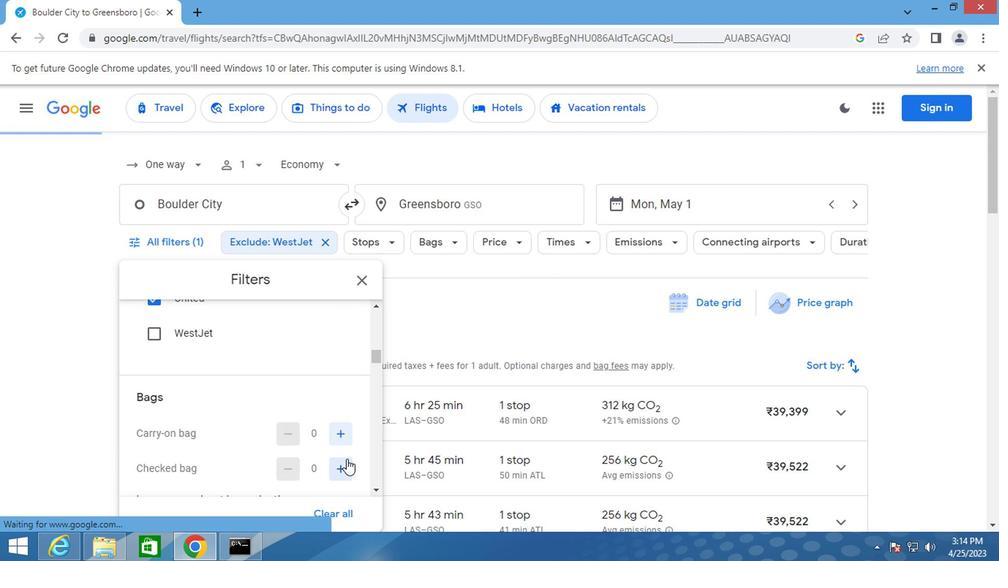 
Action: Mouse pressed left at (337, 466)
Screenshot: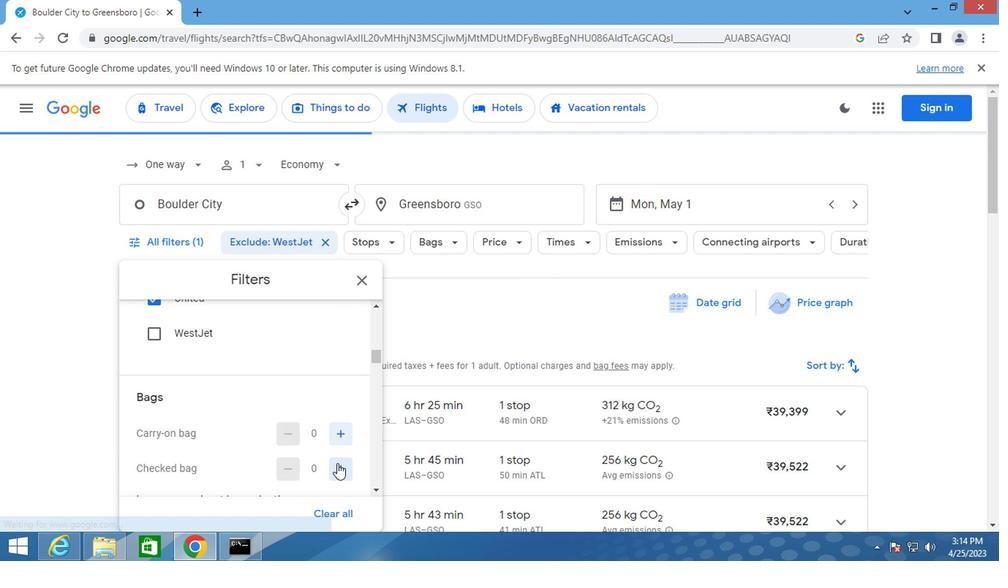 
Action: Mouse pressed left at (337, 466)
Screenshot: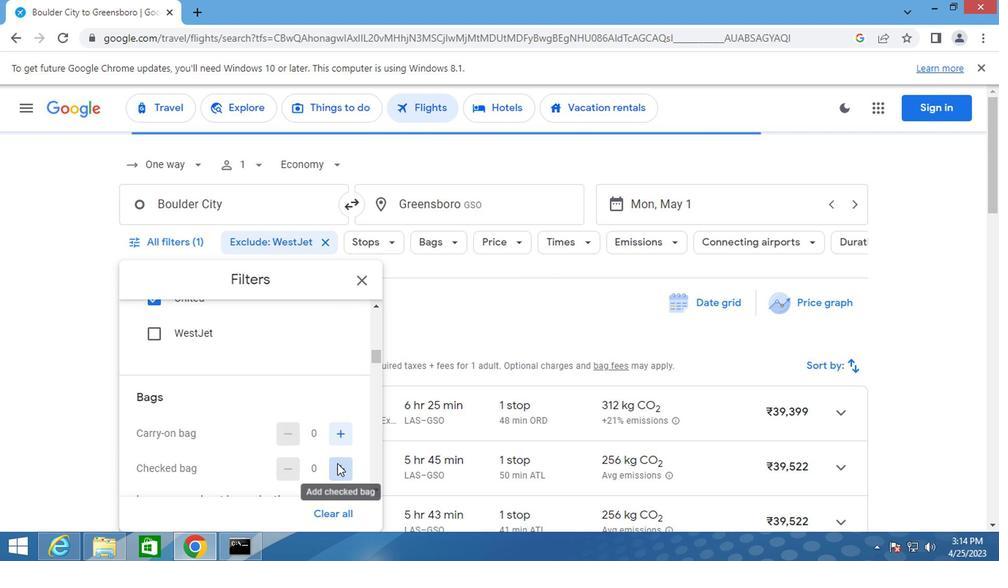 
Action: Mouse pressed left at (337, 466)
Screenshot: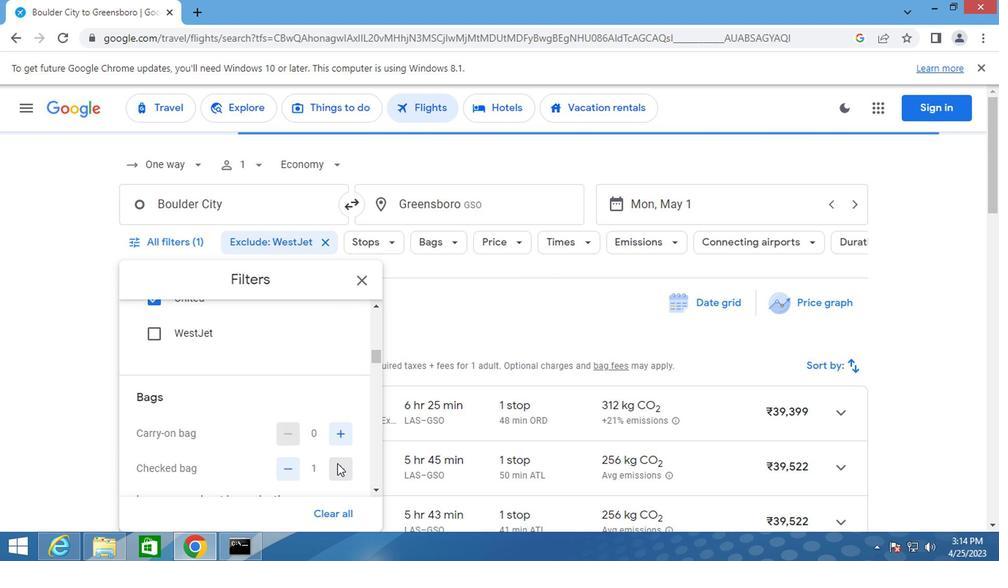 
Action: Mouse pressed left at (337, 466)
Screenshot: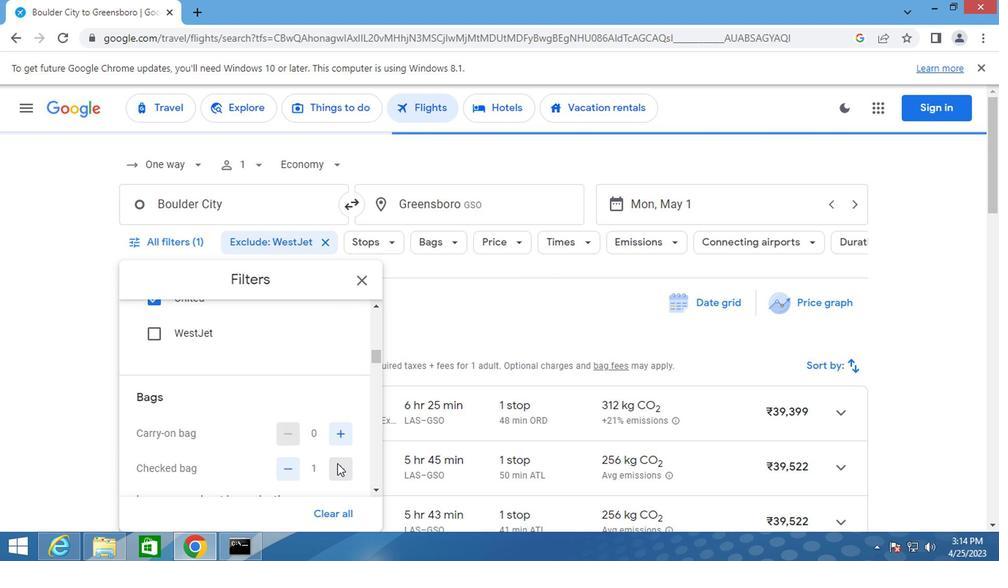 
Action: Mouse moved to (337, 466)
Screenshot: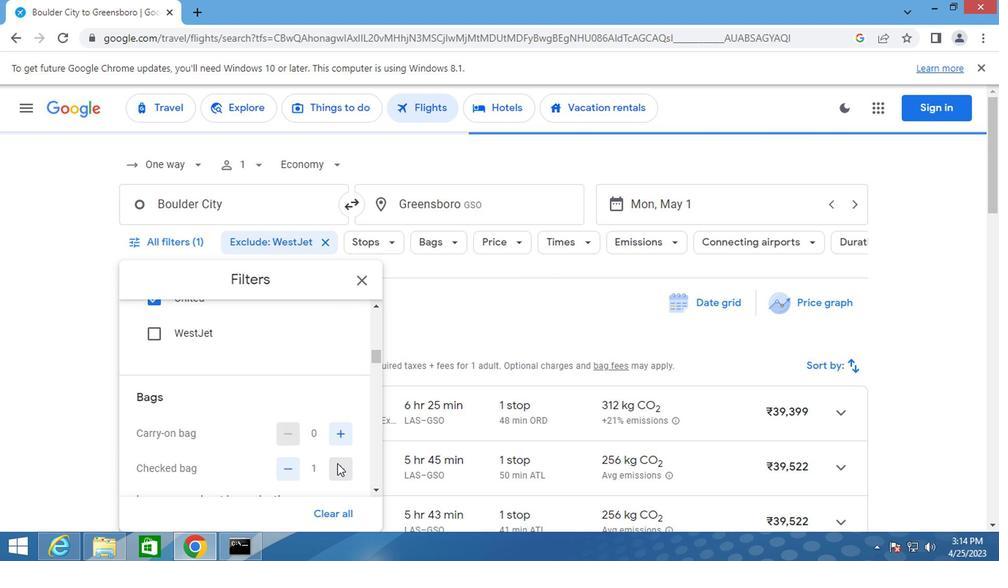 
Action: Mouse pressed left at (337, 466)
Screenshot: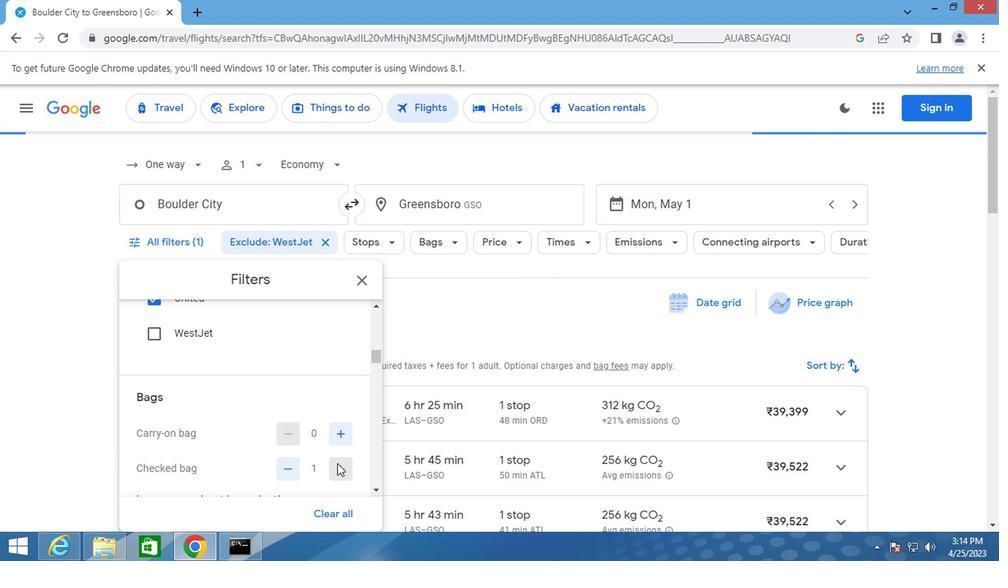
Action: Mouse moved to (338, 470)
Screenshot: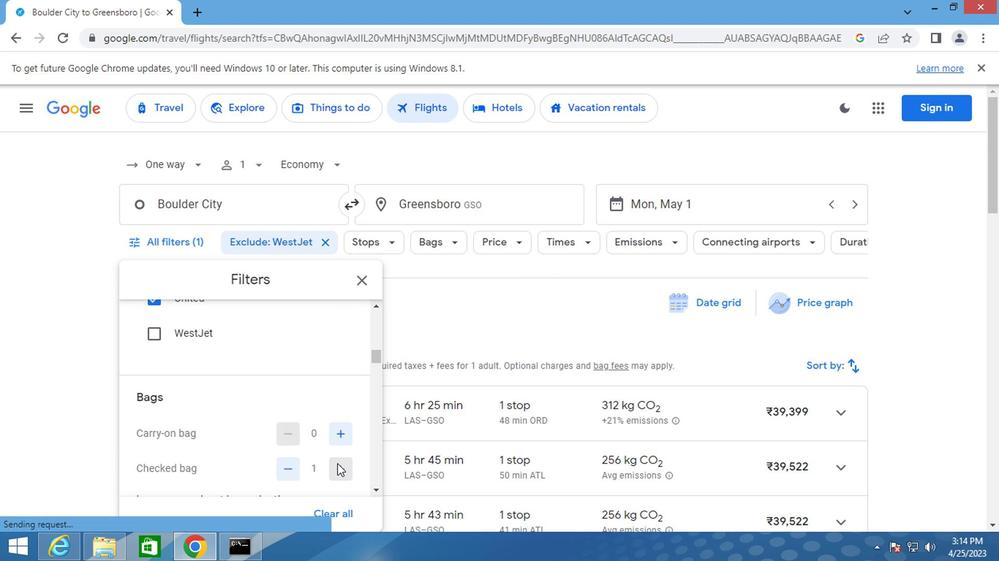 
Action: Mouse pressed left at (338, 470)
Screenshot: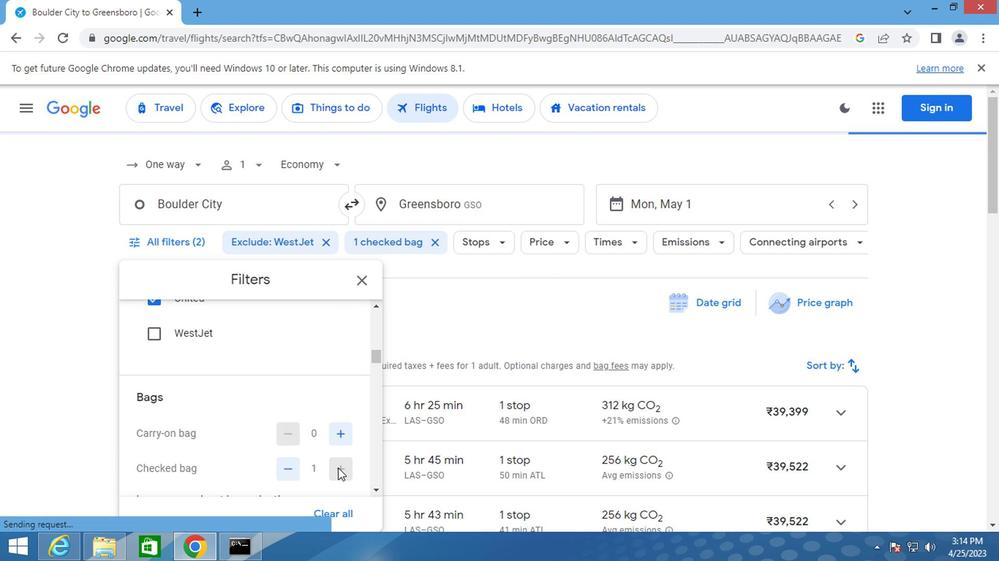 
Action: Mouse moved to (338, 471)
Screenshot: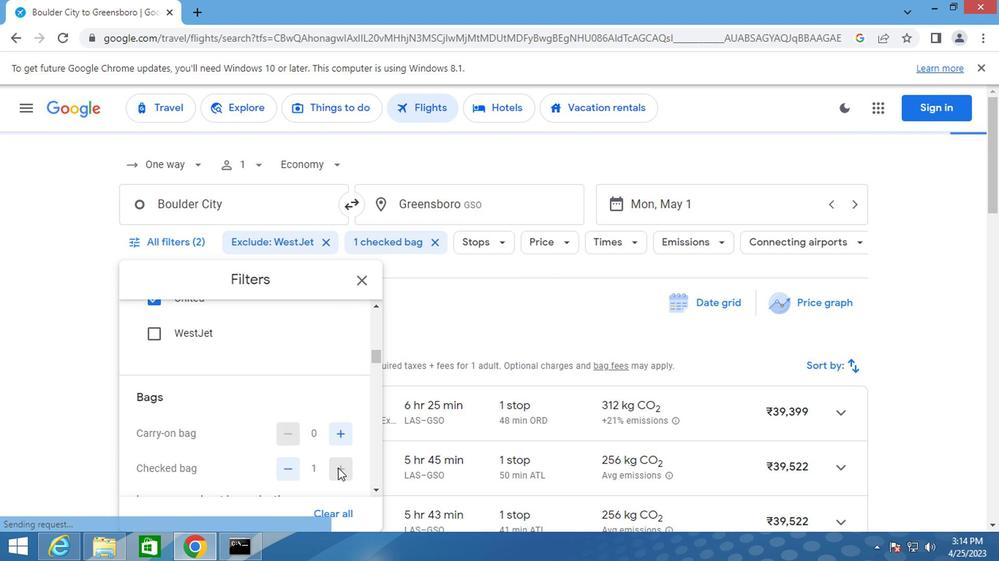 
Action: Mouse pressed left at (338, 471)
Screenshot: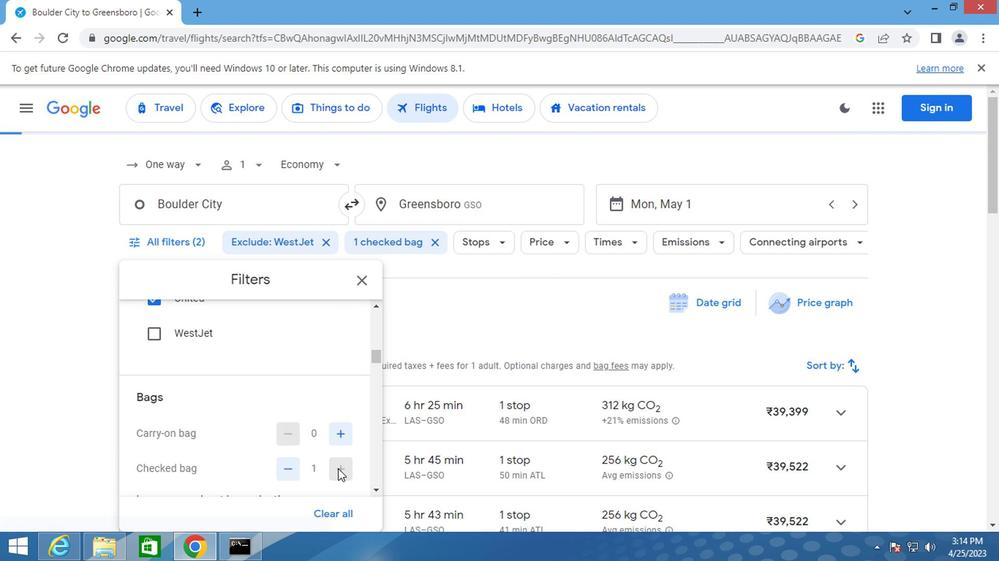 
Action: Mouse moved to (343, 467)
Screenshot: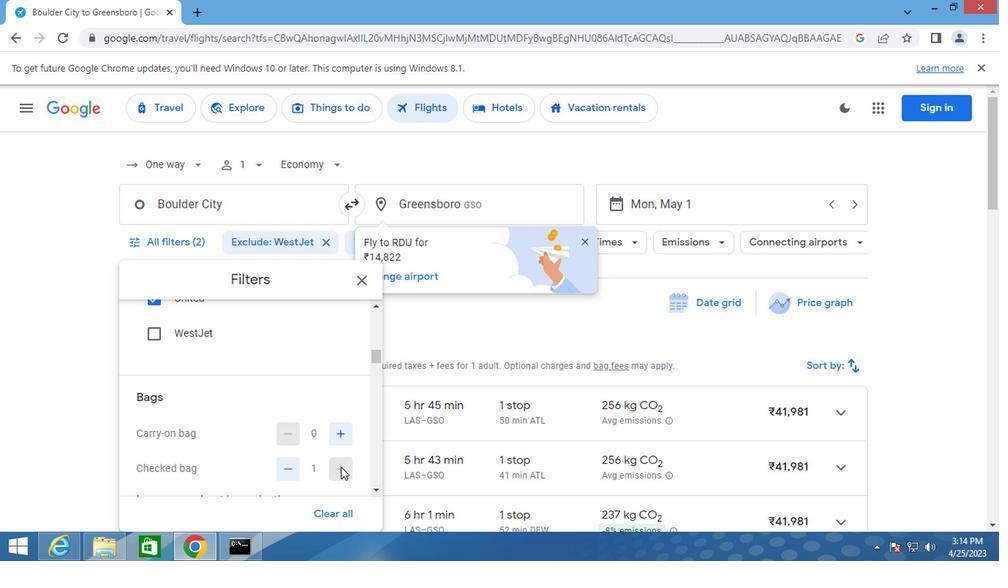 
Action: Mouse scrolled (343, 466) with delta (0, 0)
Screenshot: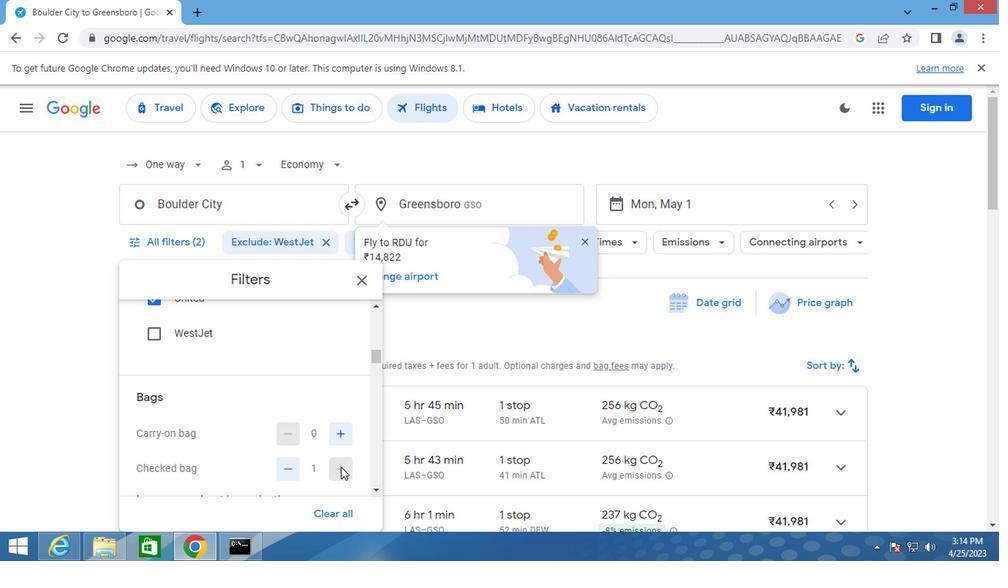 
Action: Mouse scrolled (343, 466) with delta (0, 0)
Screenshot: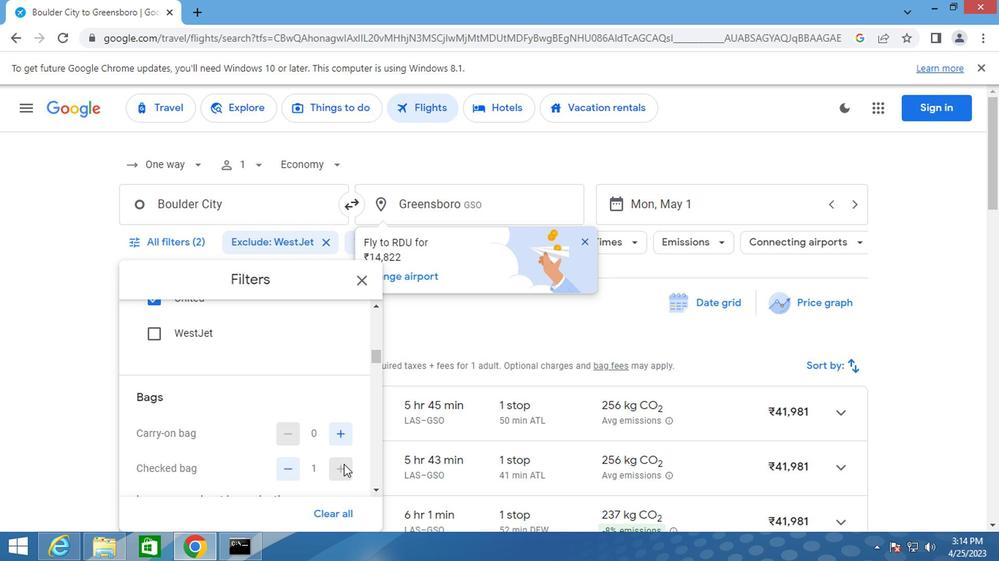 
Action: Mouse scrolled (343, 466) with delta (0, 0)
Screenshot: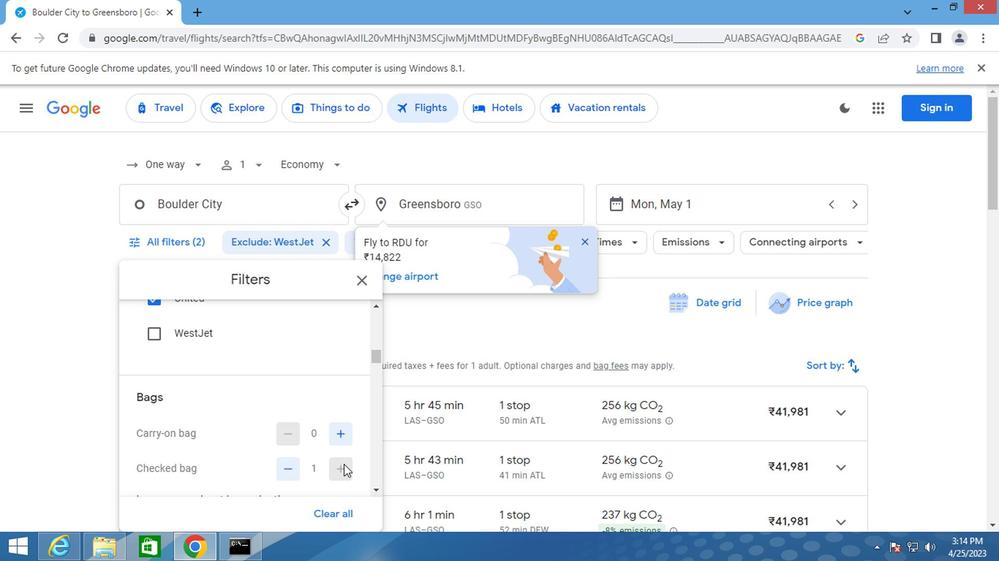 
Action: Mouse moved to (344, 399)
Screenshot: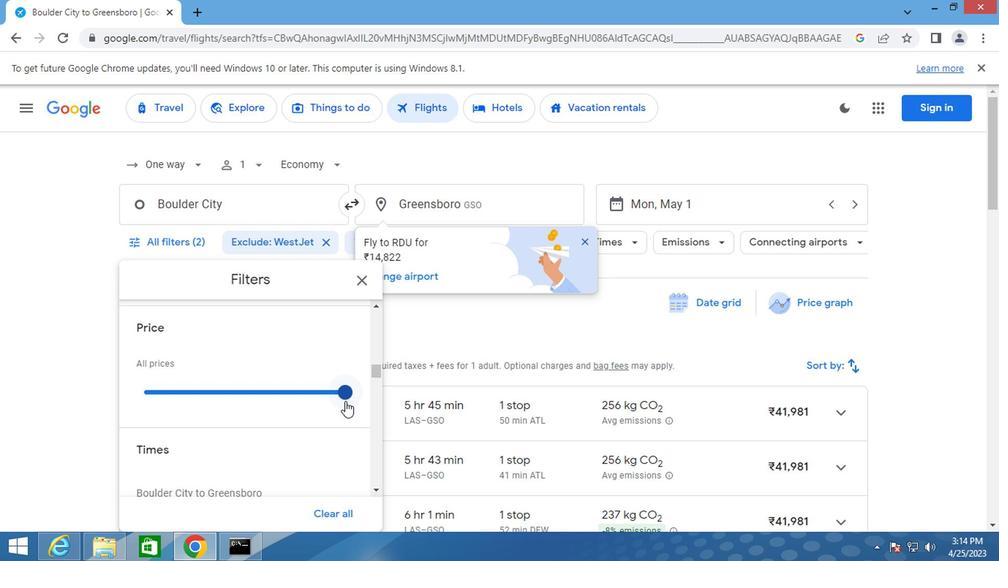 
Action: Mouse pressed left at (344, 399)
Screenshot: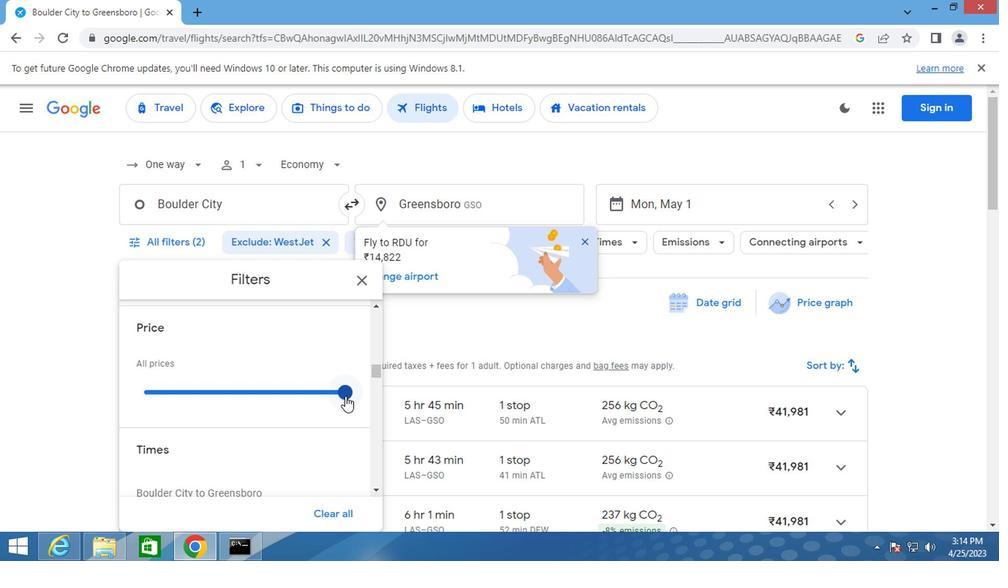 
Action: Mouse moved to (289, 418)
Screenshot: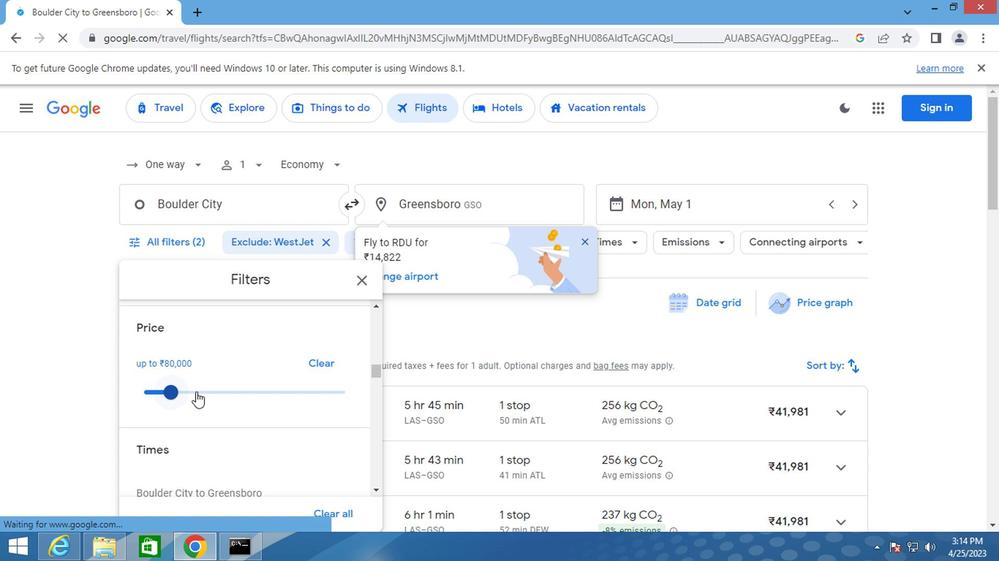 
Action: Mouse scrolled (289, 417) with delta (0, -1)
Screenshot: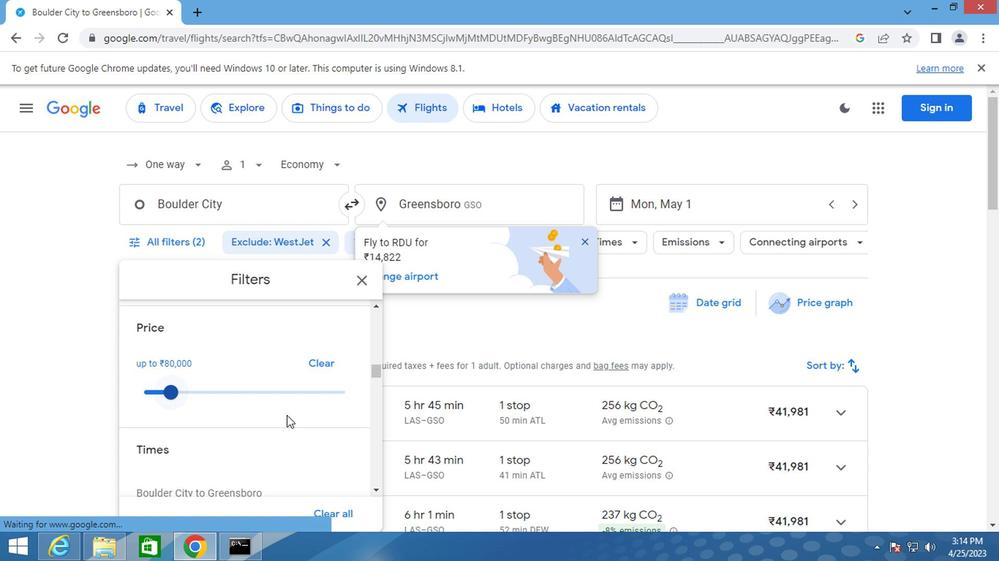 
Action: Mouse moved to (148, 481)
Screenshot: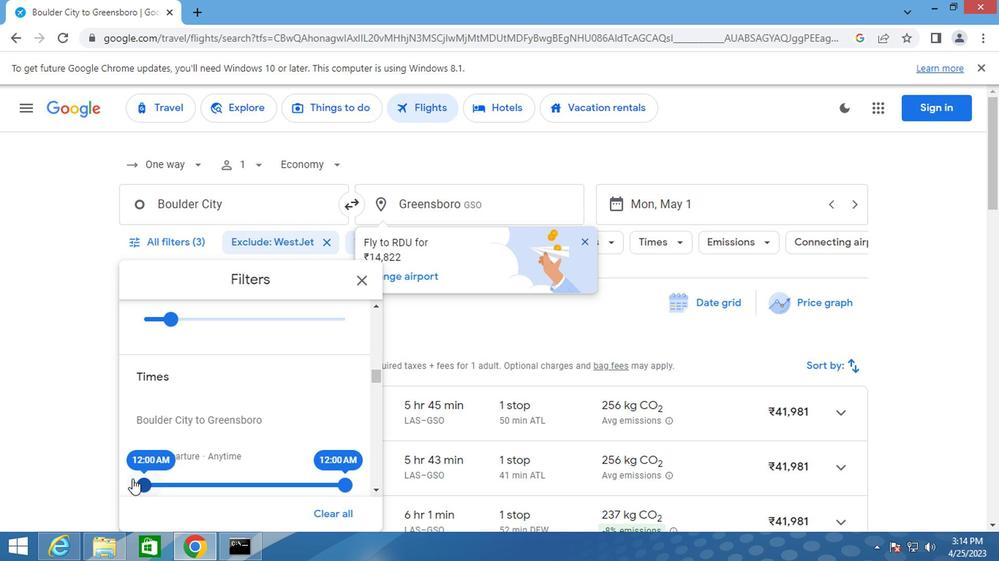 
Action: Mouse pressed left at (148, 481)
Screenshot: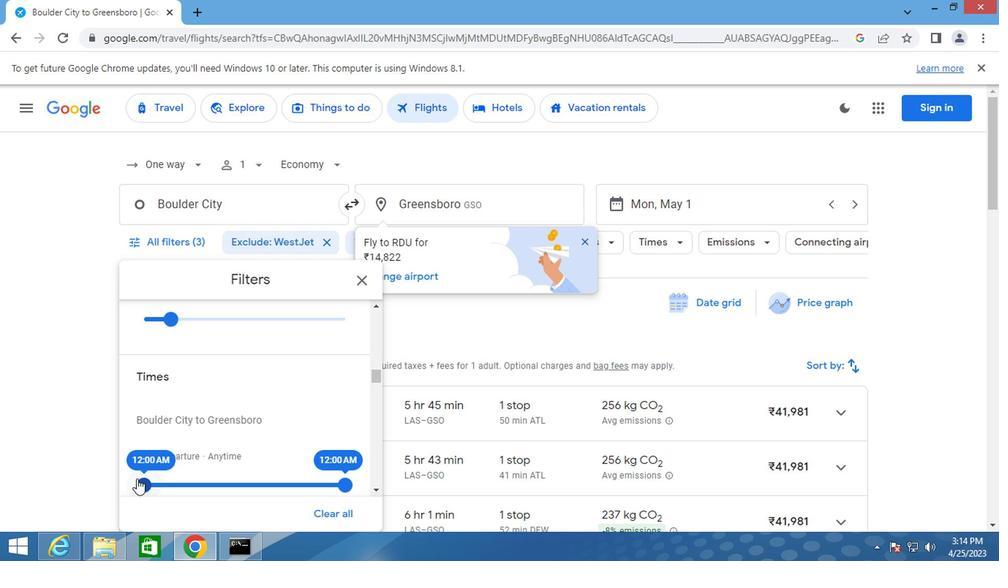 
Action: Mouse moved to (357, 282)
Screenshot: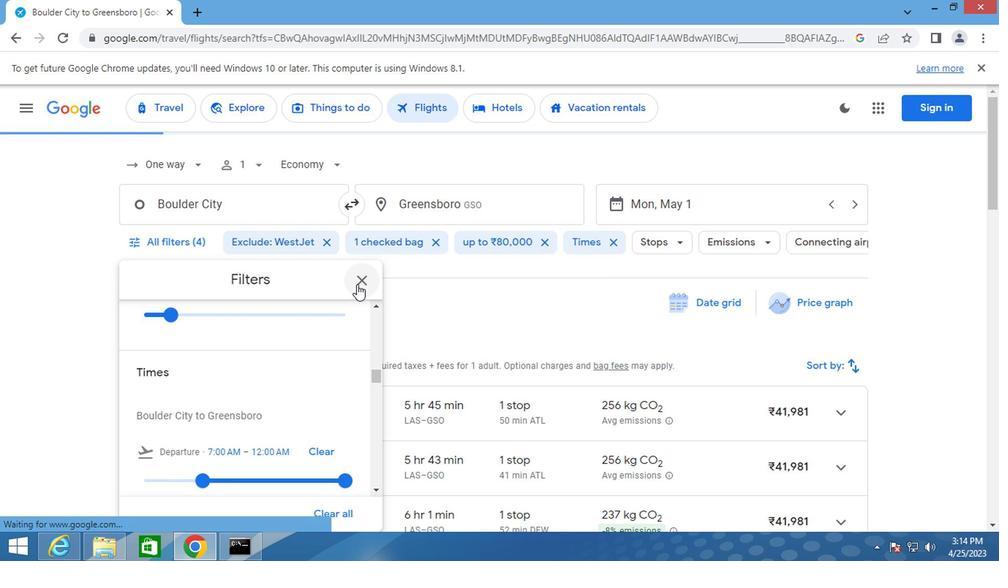 
Action: Mouse pressed left at (357, 282)
Screenshot: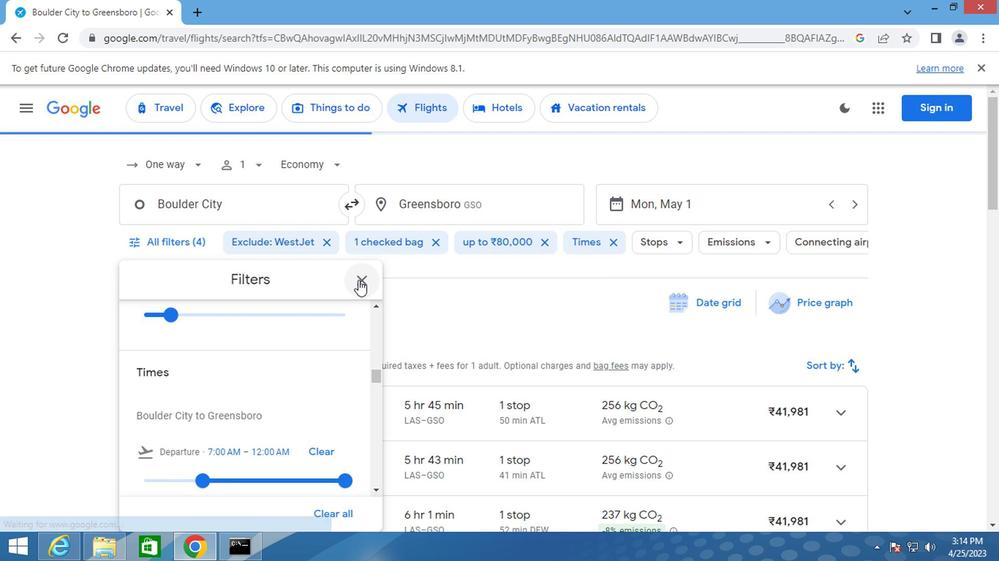 
Action: Key pressed <Key.f8>
Screenshot: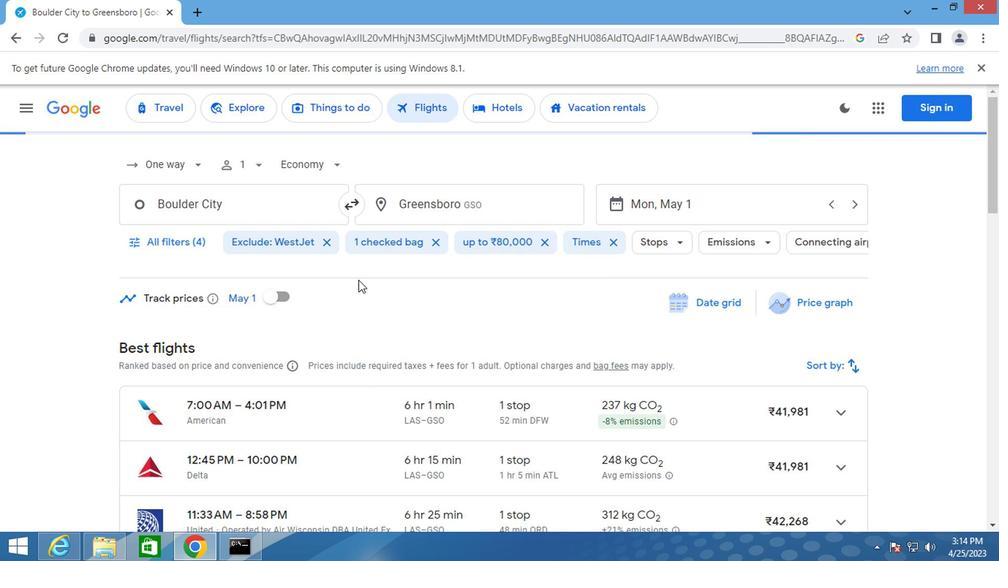 
